 Task: Research Airbnb accommodation in Torez, Ukraine from 1st December, 2023 to 5th December, 2023 for 3 adults, 1 child.2 bedrooms having 3 beds and 2 bathrooms. Booking option can be shelf check-in. Look for 5 properties as per requirement.
Action: Mouse moved to (532, 73)
Screenshot: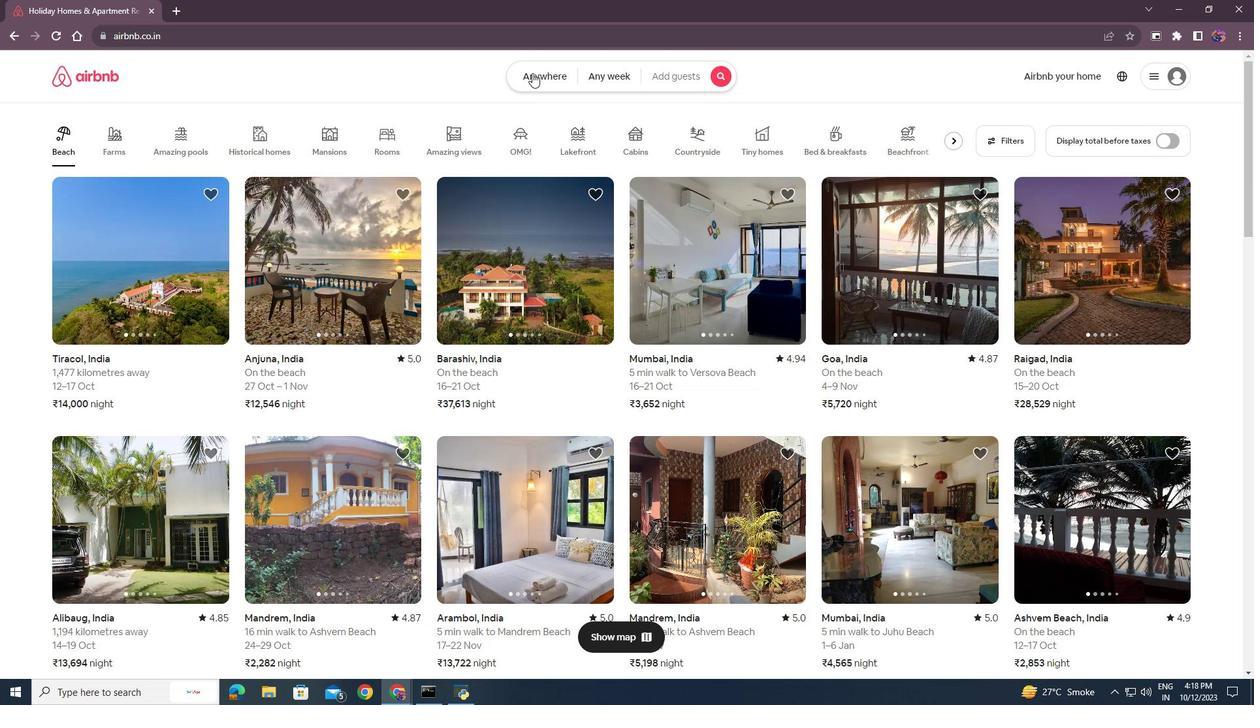 
Action: Mouse pressed left at (532, 73)
Screenshot: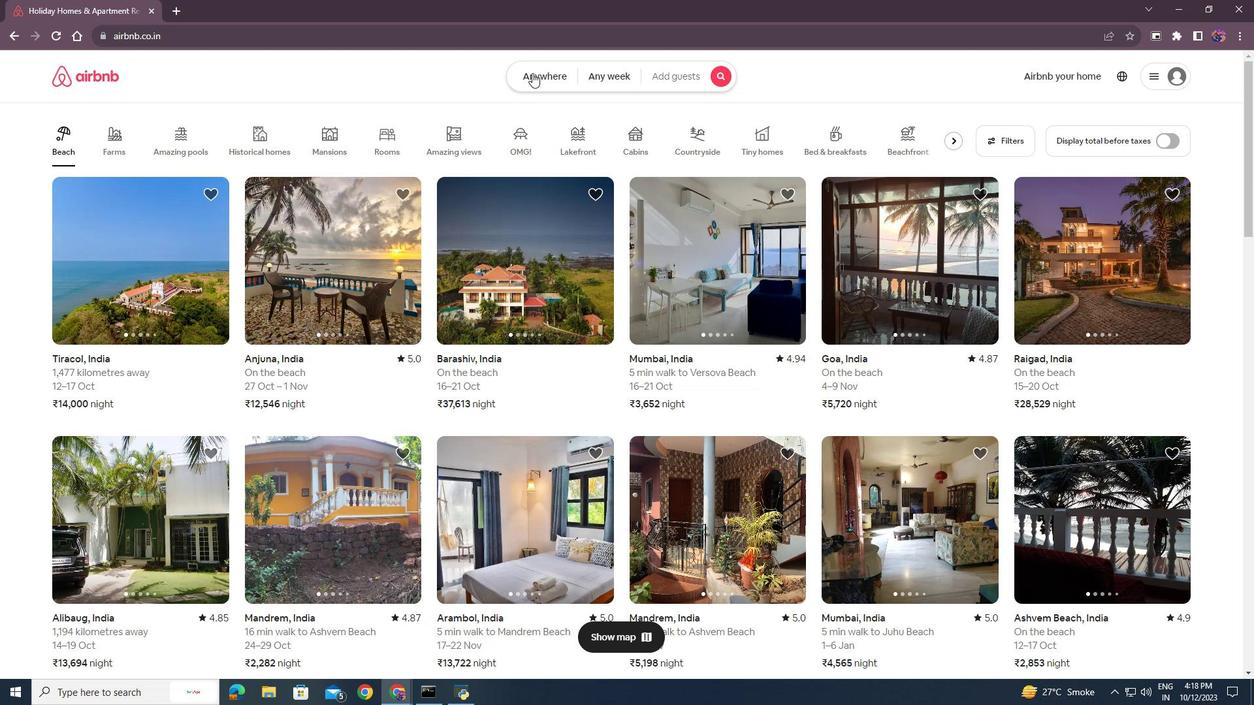 
Action: Mouse moved to (406, 132)
Screenshot: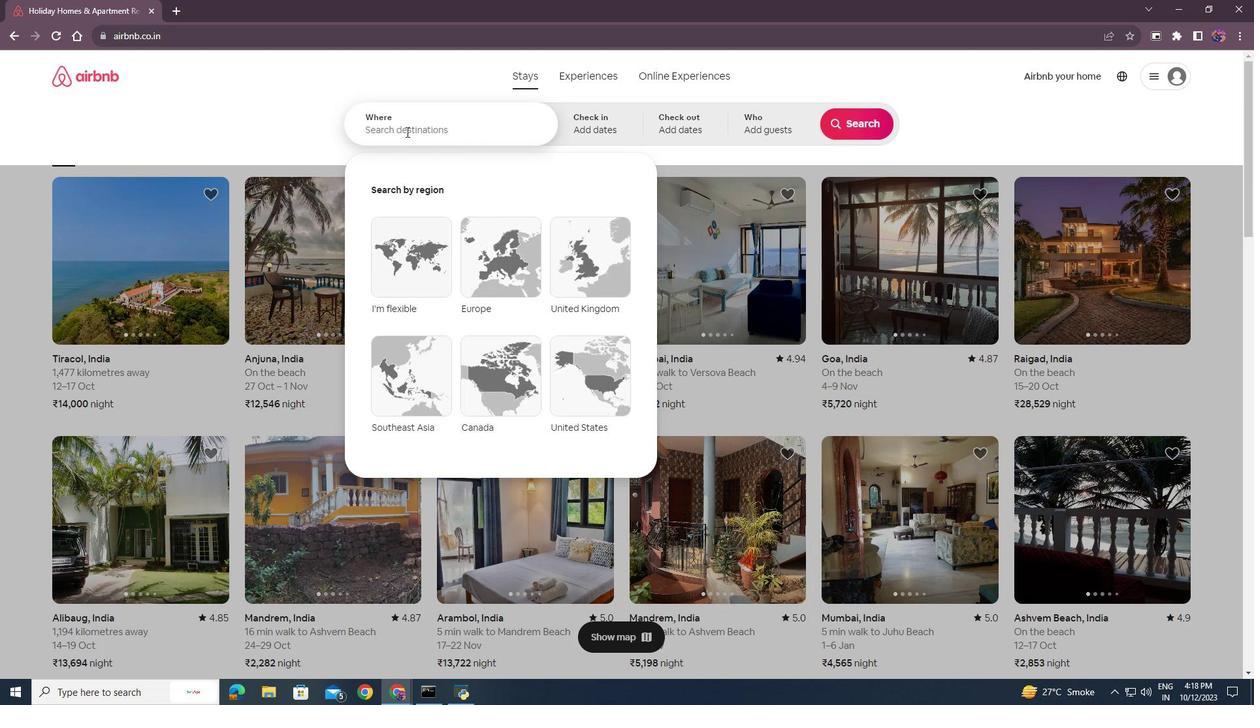 
Action: Mouse pressed left at (406, 132)
Screenshot: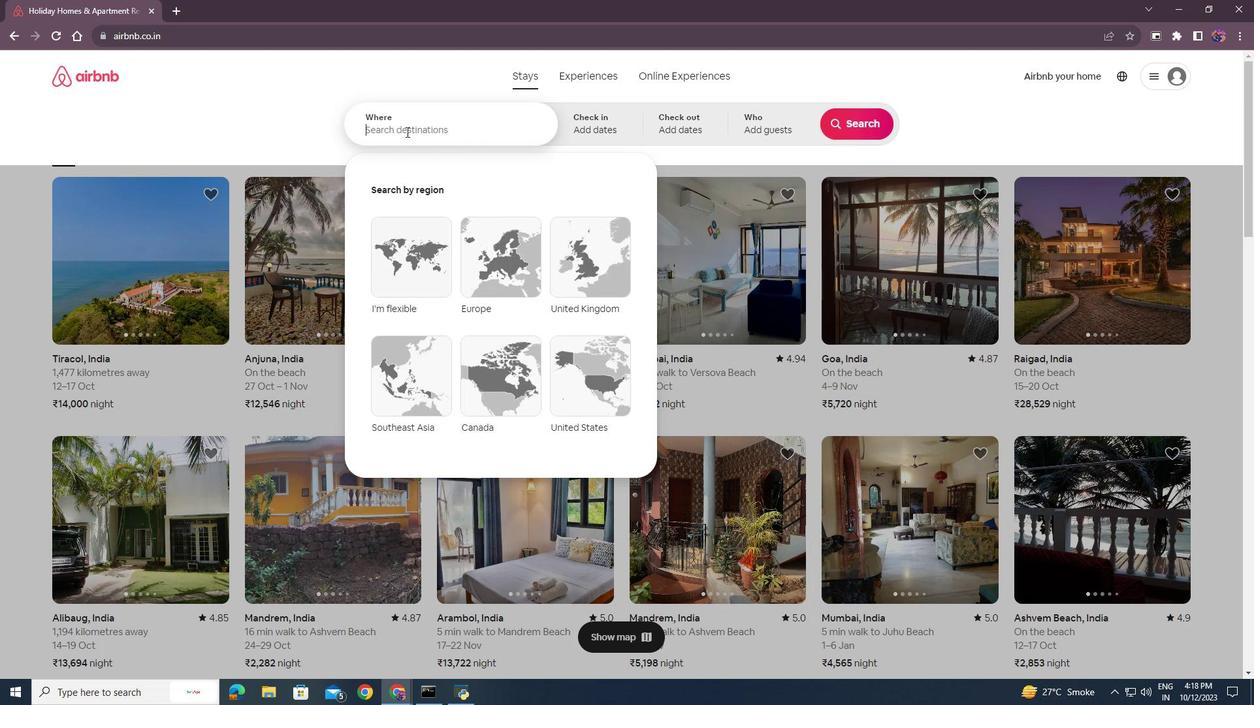 
Action: Key pressed <Key.shift><Key.shift><Key.shift><Key.shift><Key.shift><Key.shift><Key.shift><Key.shift>Torez,<Key.shift>Ukri<Key.backspace>
Screenshot: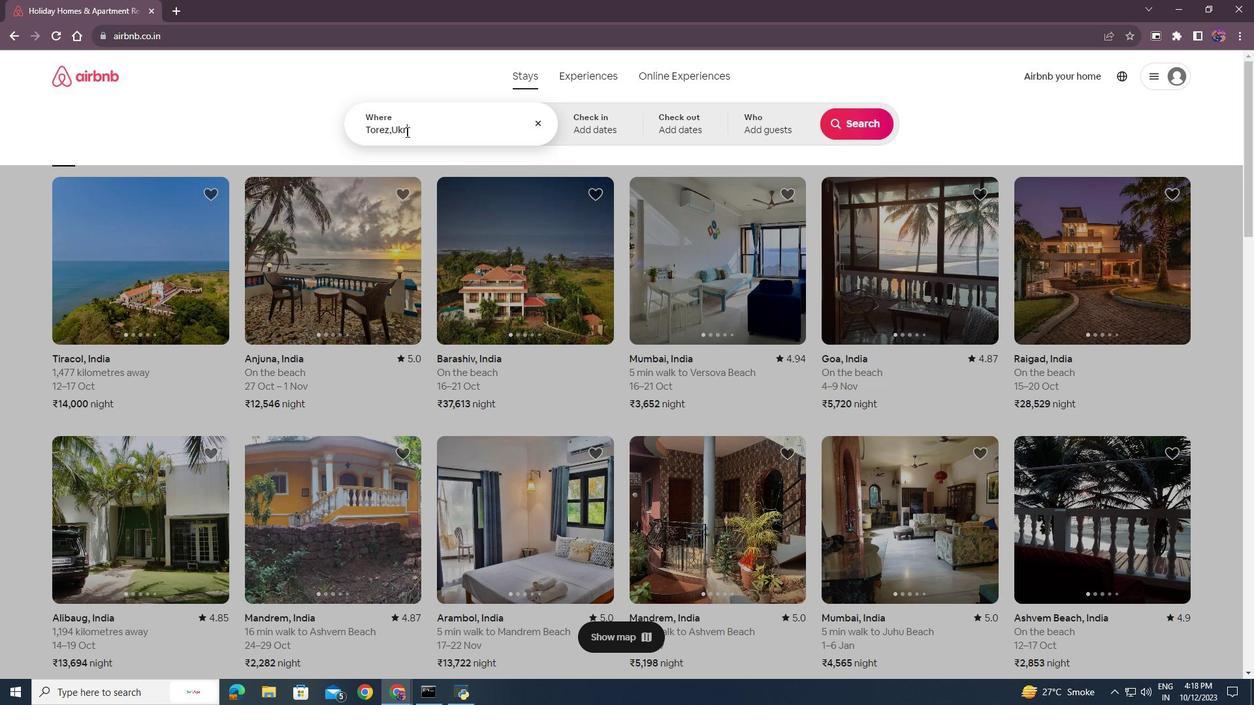 
Action: Mouse moved to (641, 138)
Screenshot: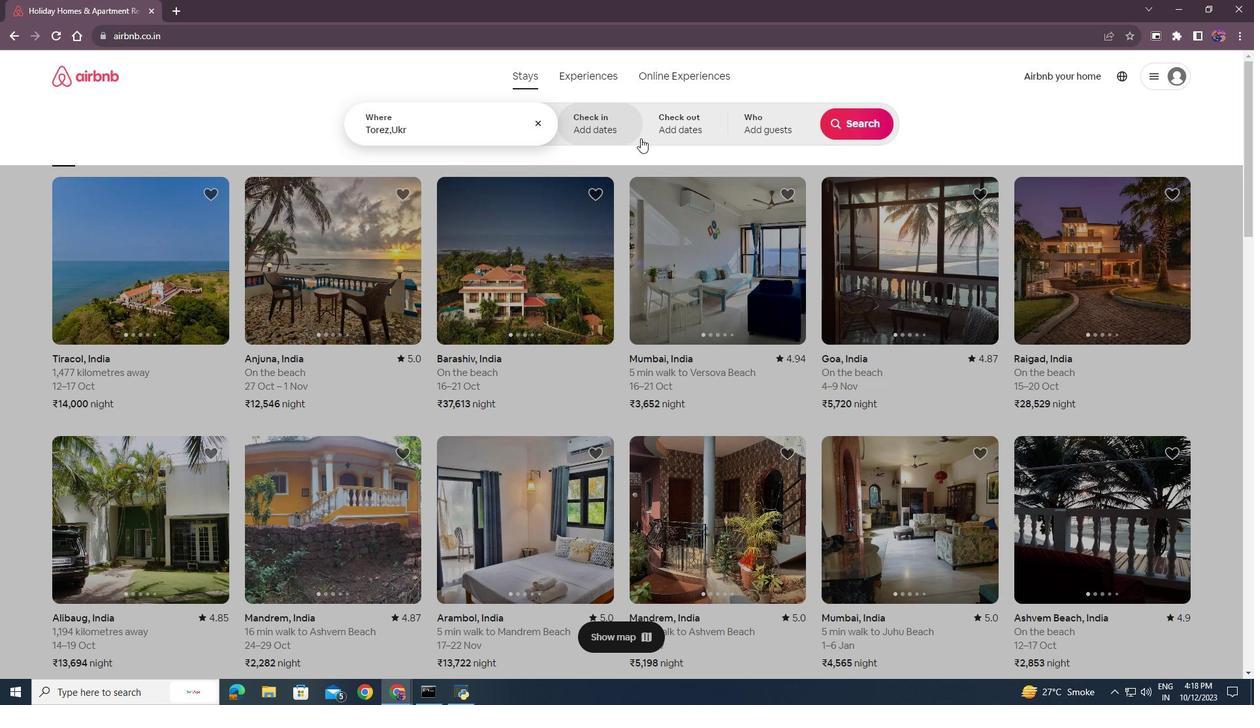 
Action: Key pressed aine<Key.space><Key.backspace><Key.enter>
Screenshot: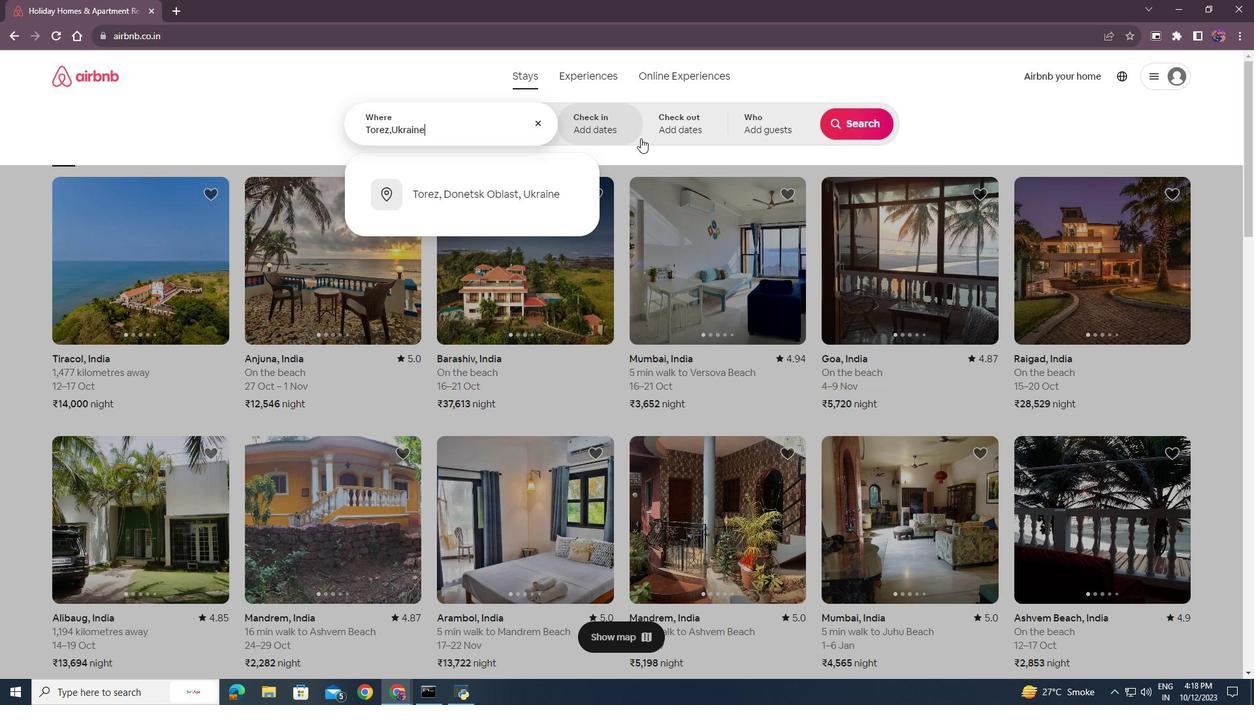 
Action: Mouse moved to (852, 227)
Screenshot: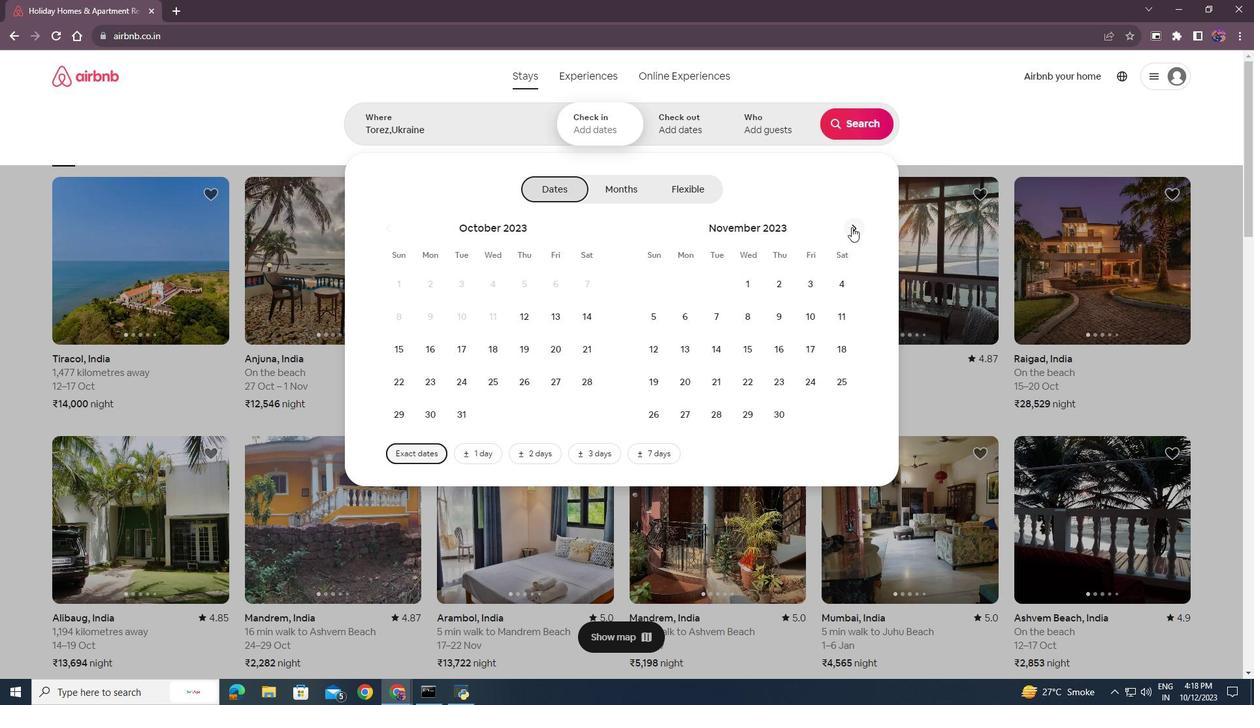
Action: Mouse pressed left at (852, 227)
Screenshot: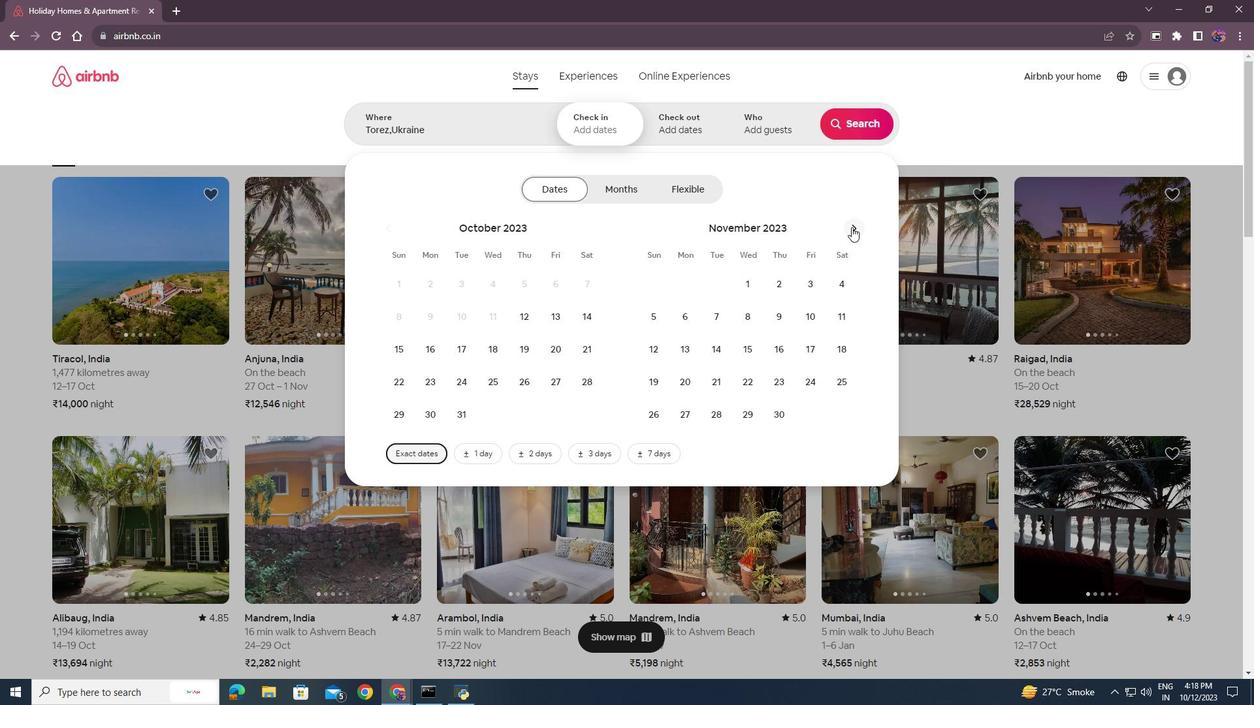 
Action: Mouse moved to (811, 281)
Screenshot: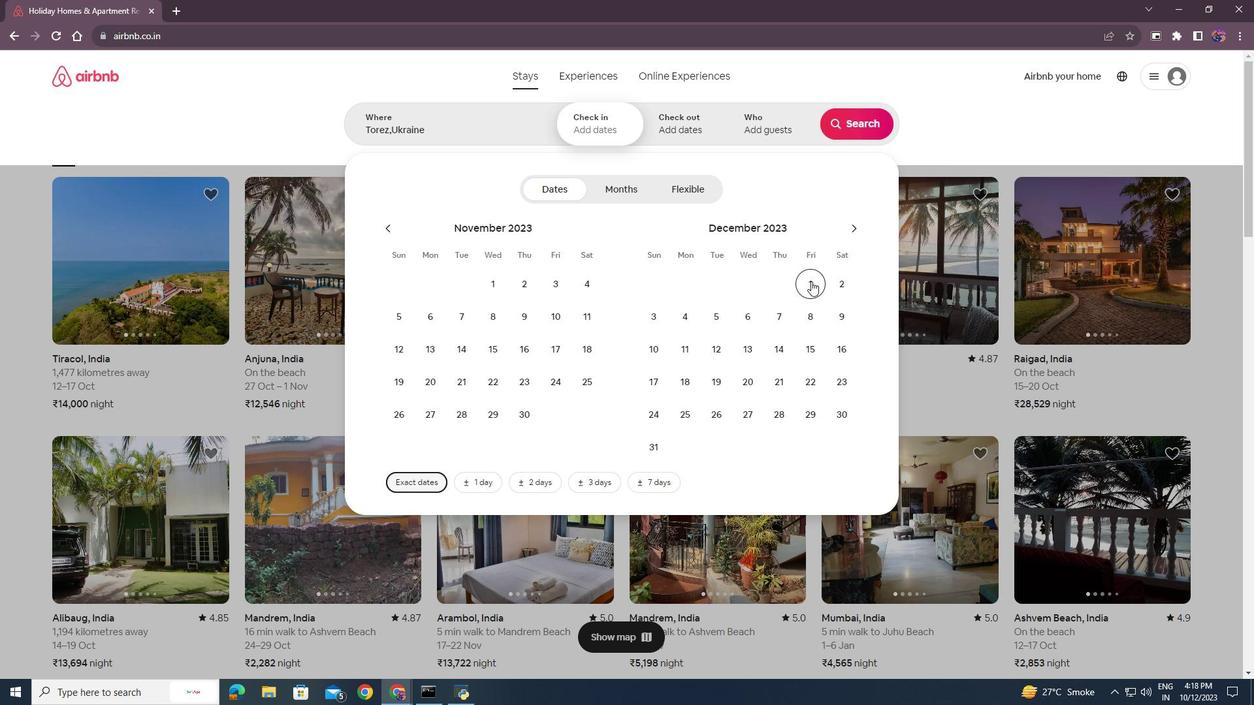 
Action: Mouse pressed left at (811, 281)
Screenshot: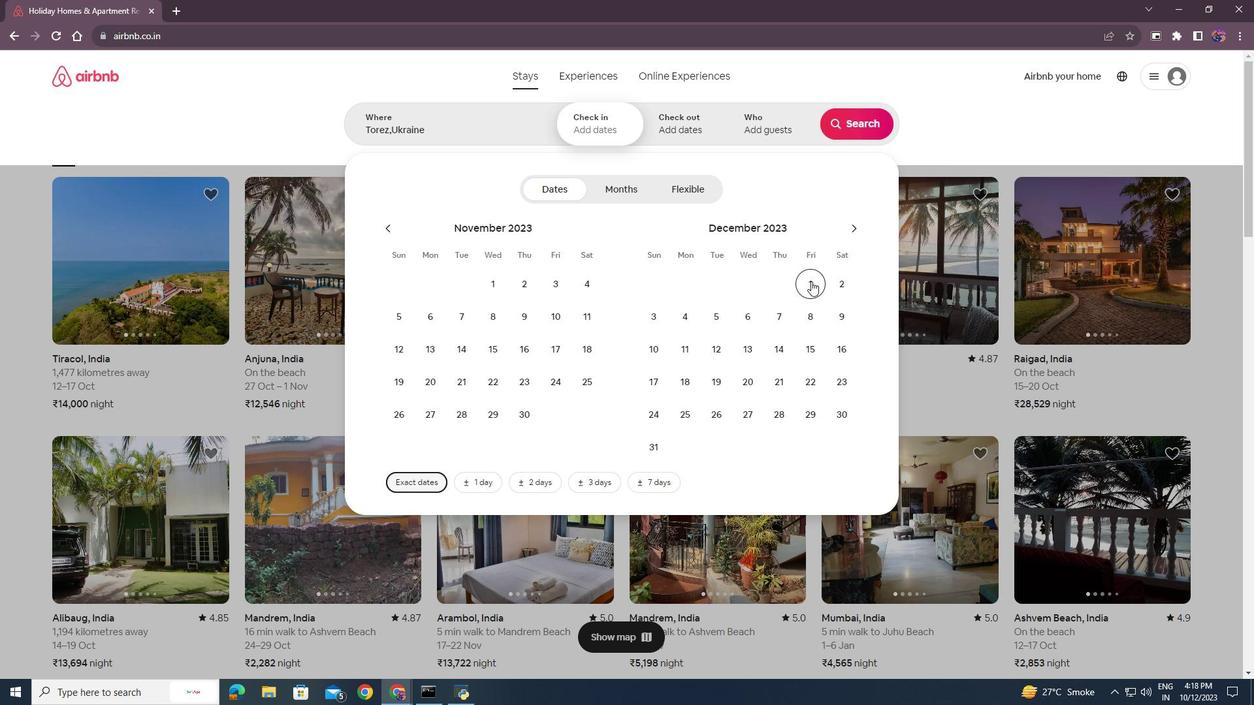 
Action: Mouse moved to (709, 321)
Screenshot: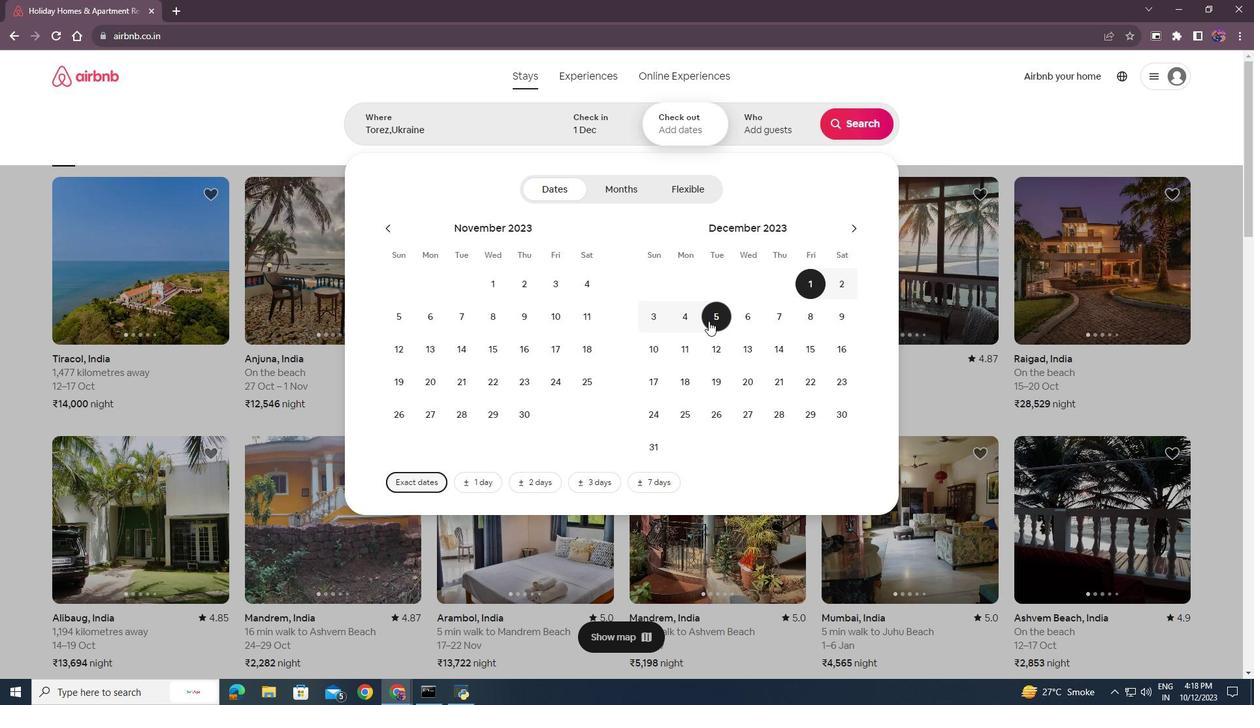 
Action: Mouse pressed left at (709, 321)
Screenshot: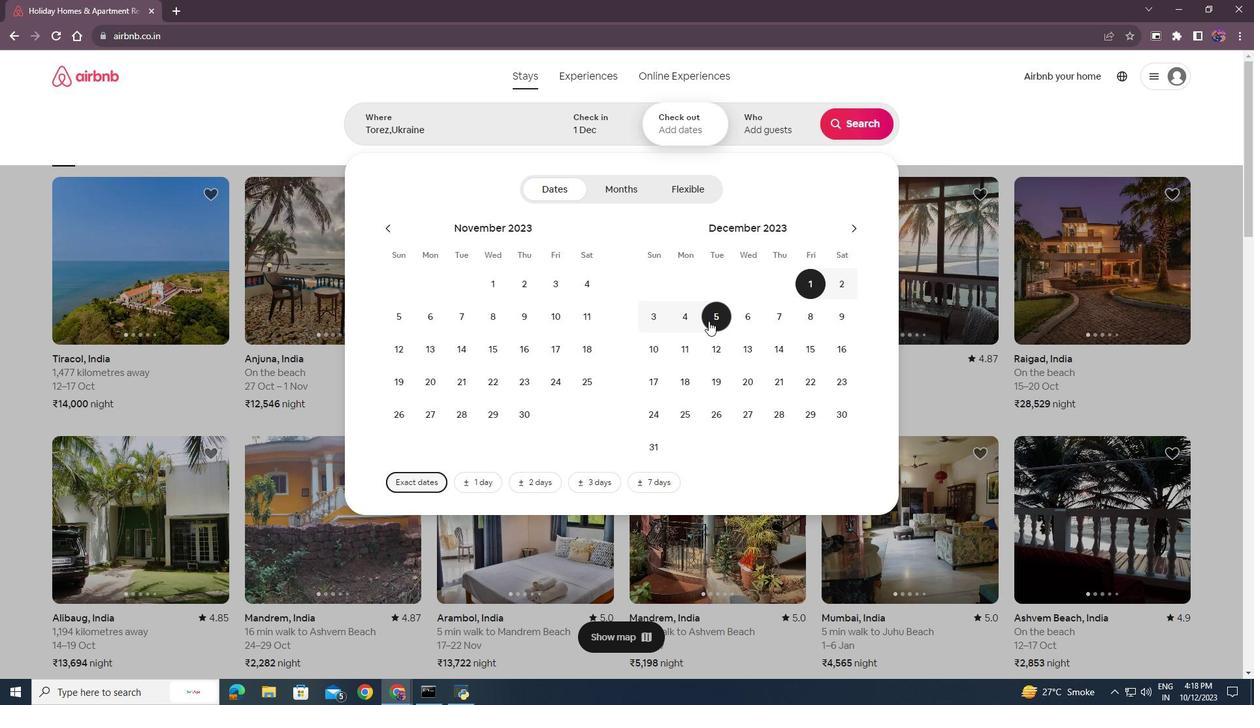 
Action: Mouse moved to (767, 118)
Screenshot: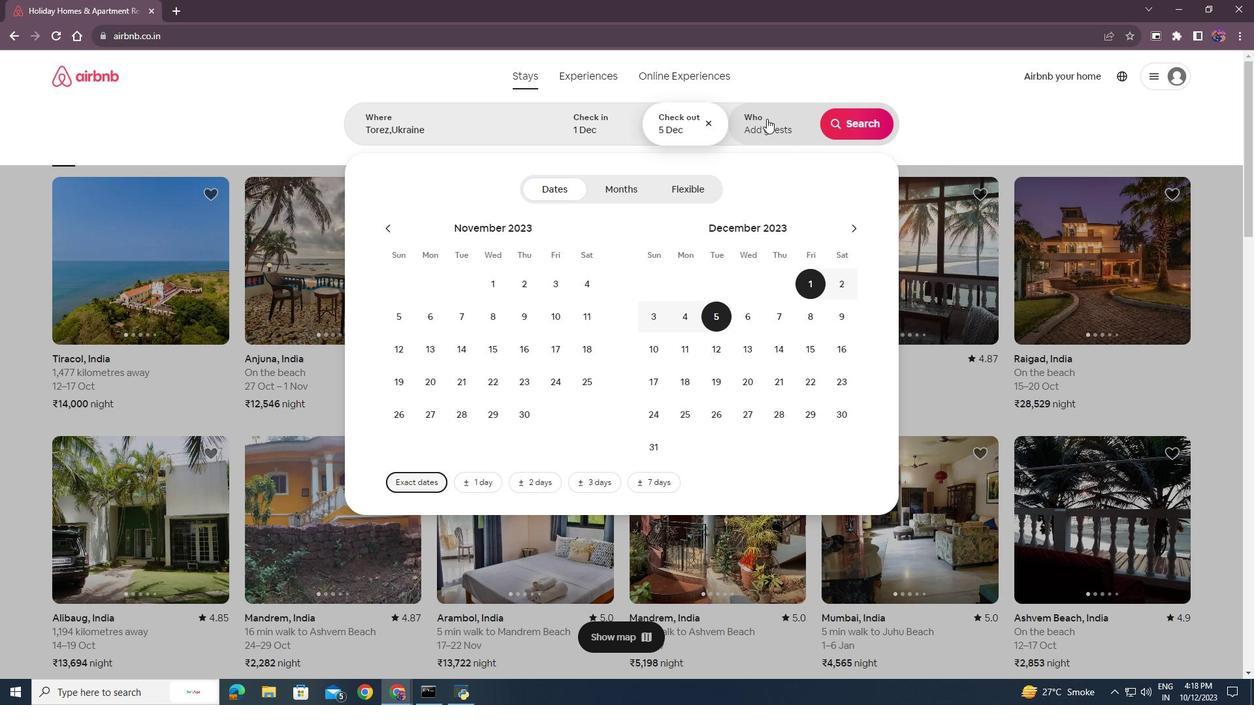 
Action: Mouse pressed left at (767, 118)
Screenshot: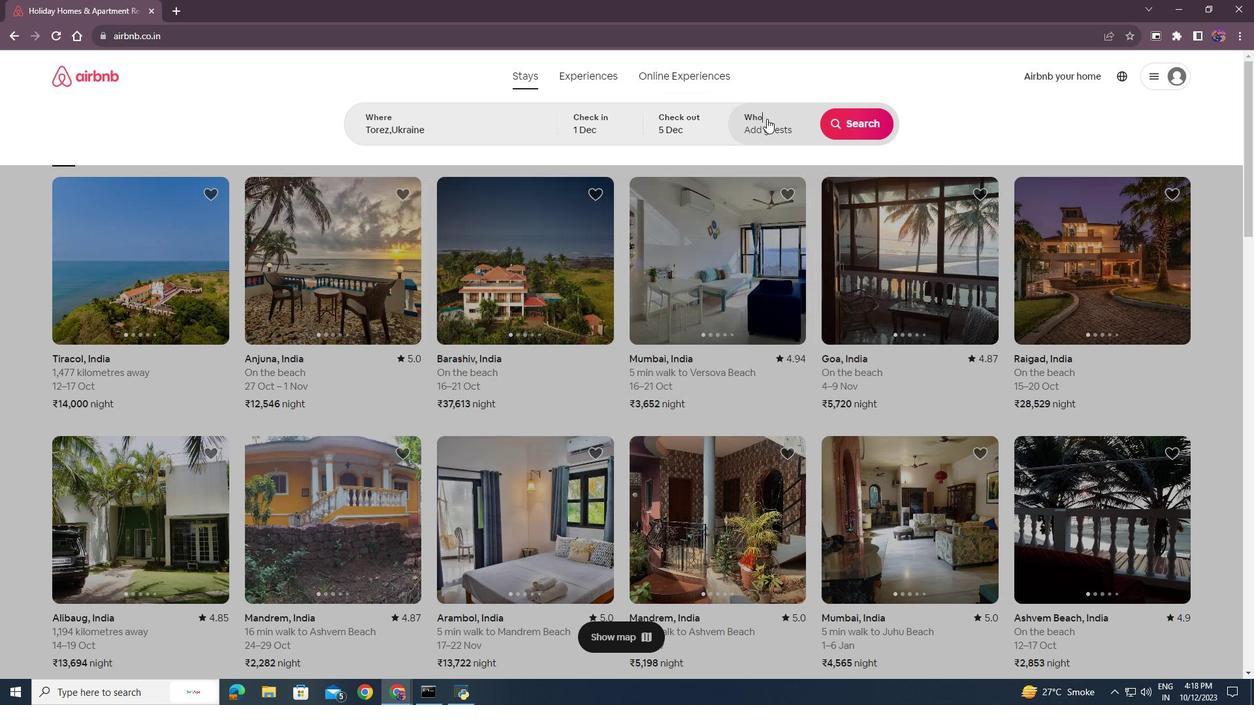 
Action: Mouse moved to (858, 196)
Screenshot: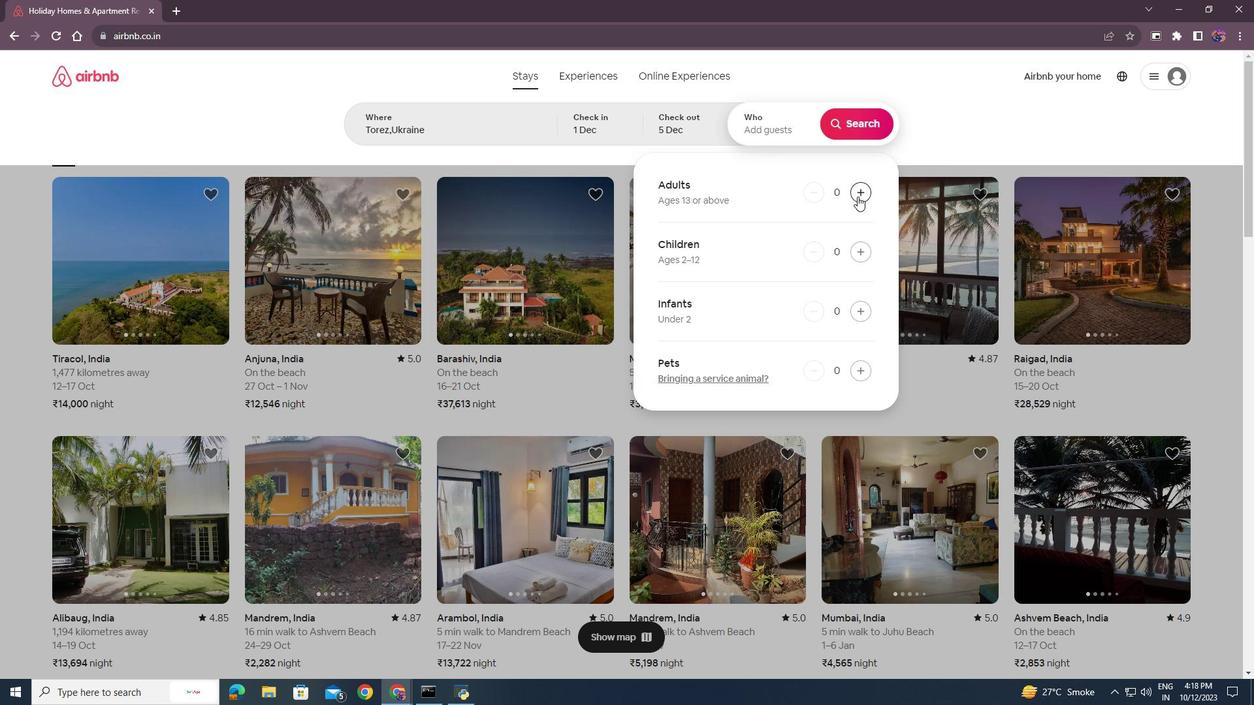 
Action: Mouse pressed left at (858, 196)
Screenshot: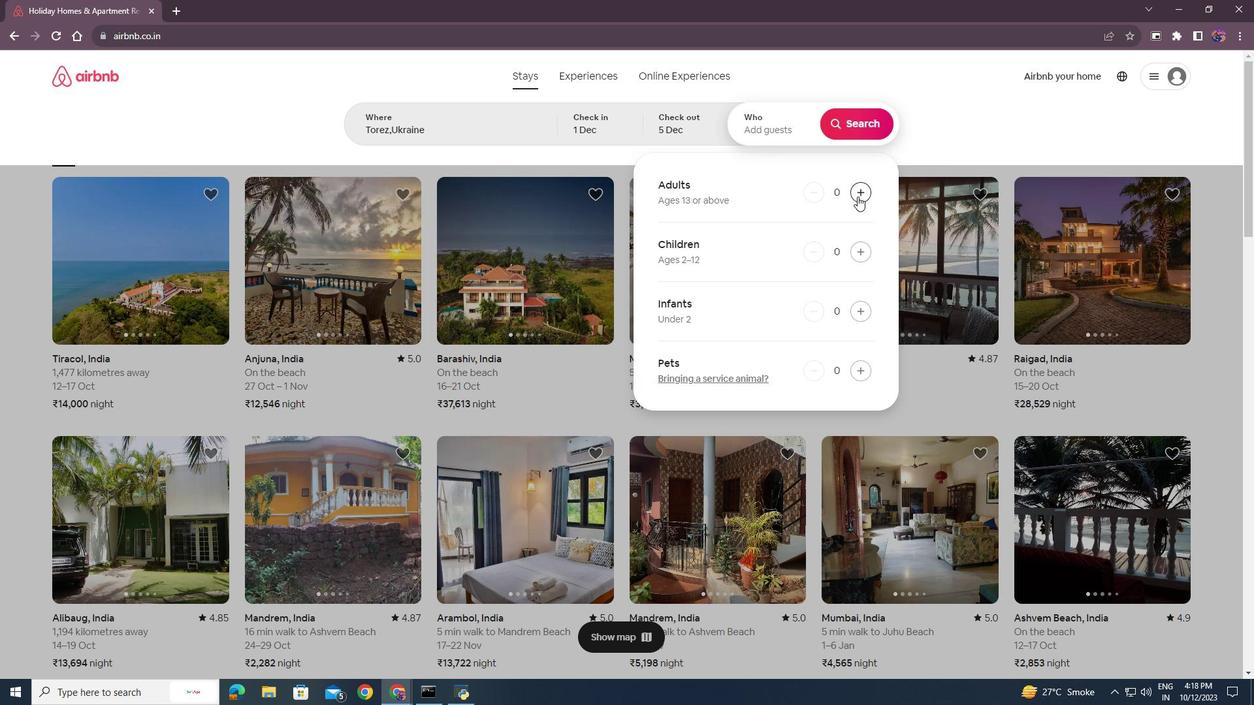 
Action: Mouse pressed left at (858, 196)
Screenshot: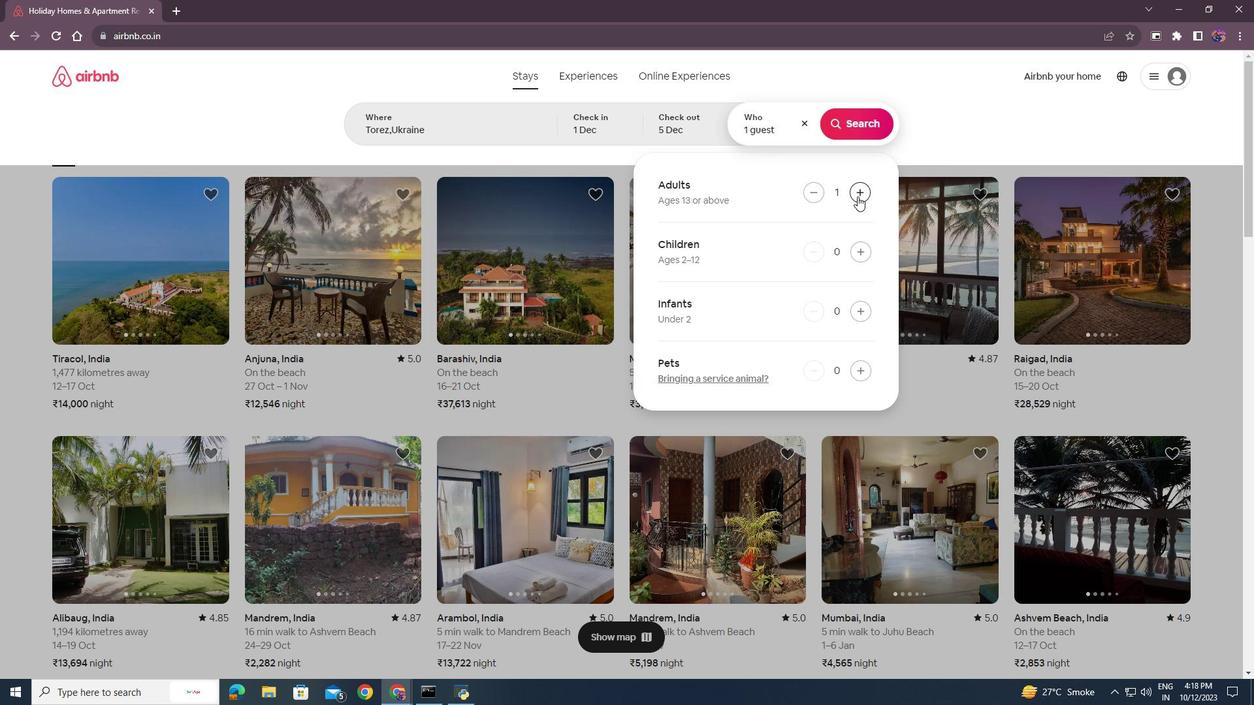 
Action: Mouse pressed left at (858, 196)
Screenshot: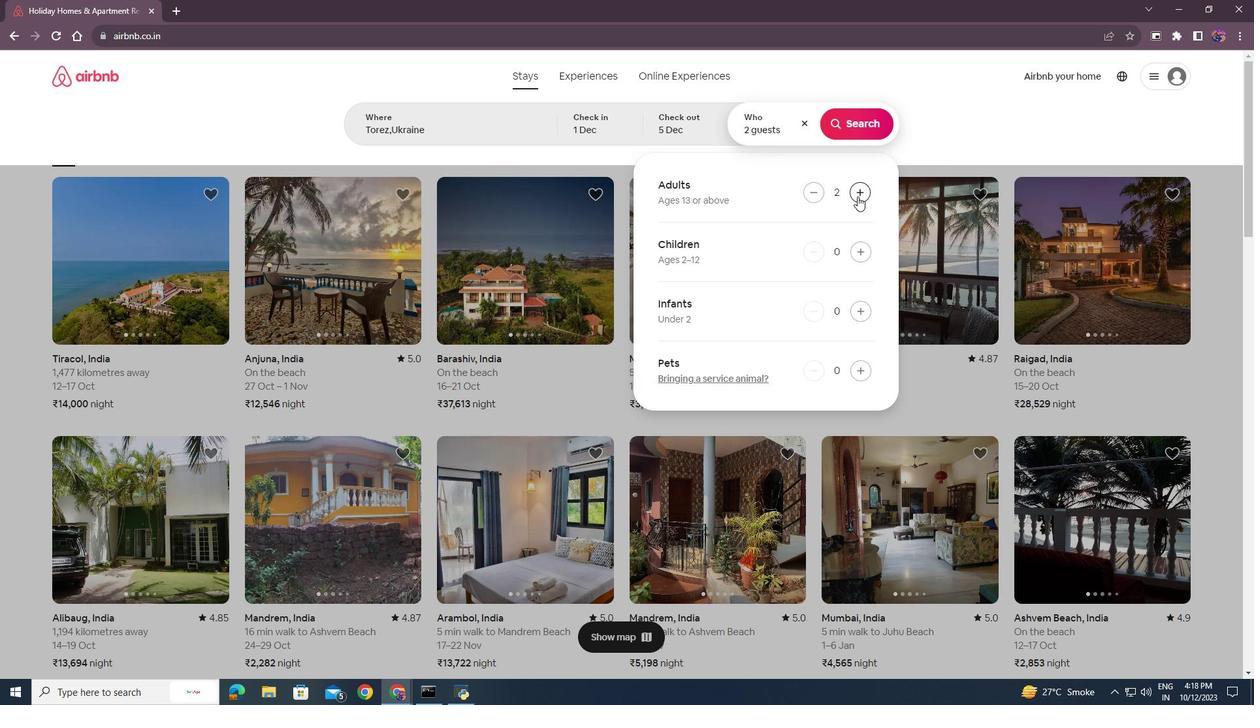 
Action: Mouse moved to (858, 255)
Screenshot: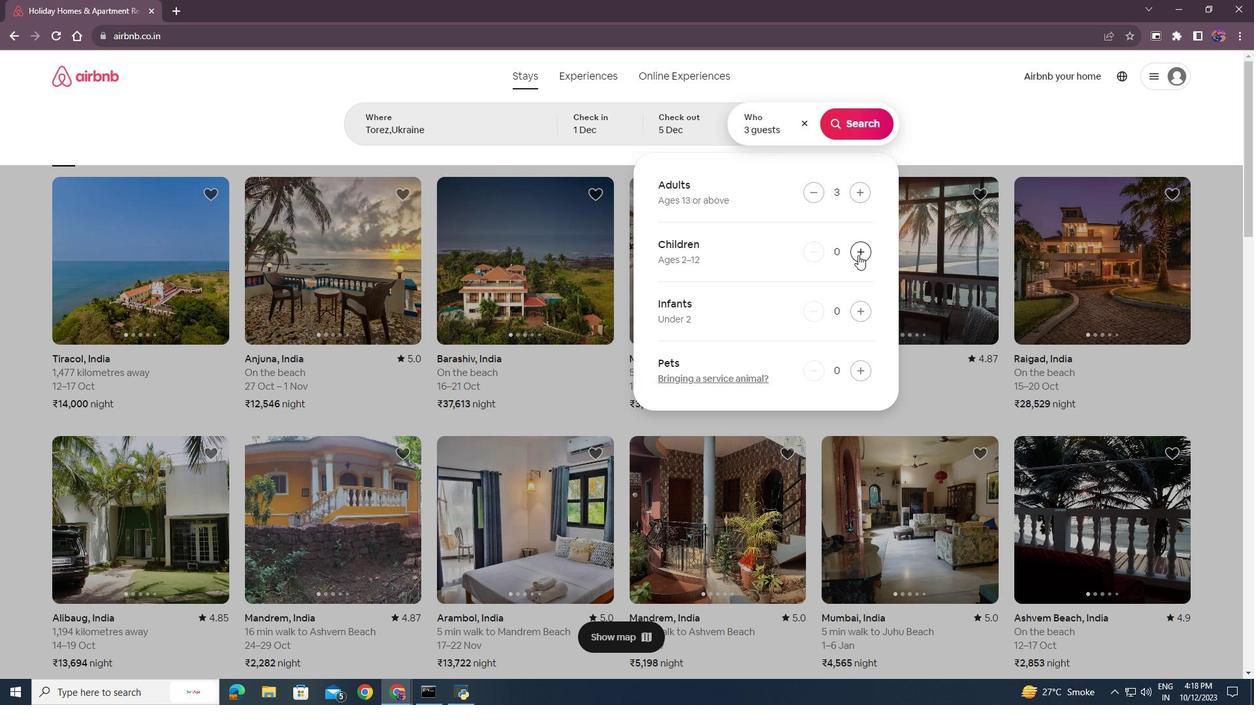 
Action: Mouse pressed left at (858, 255)
Screenshot: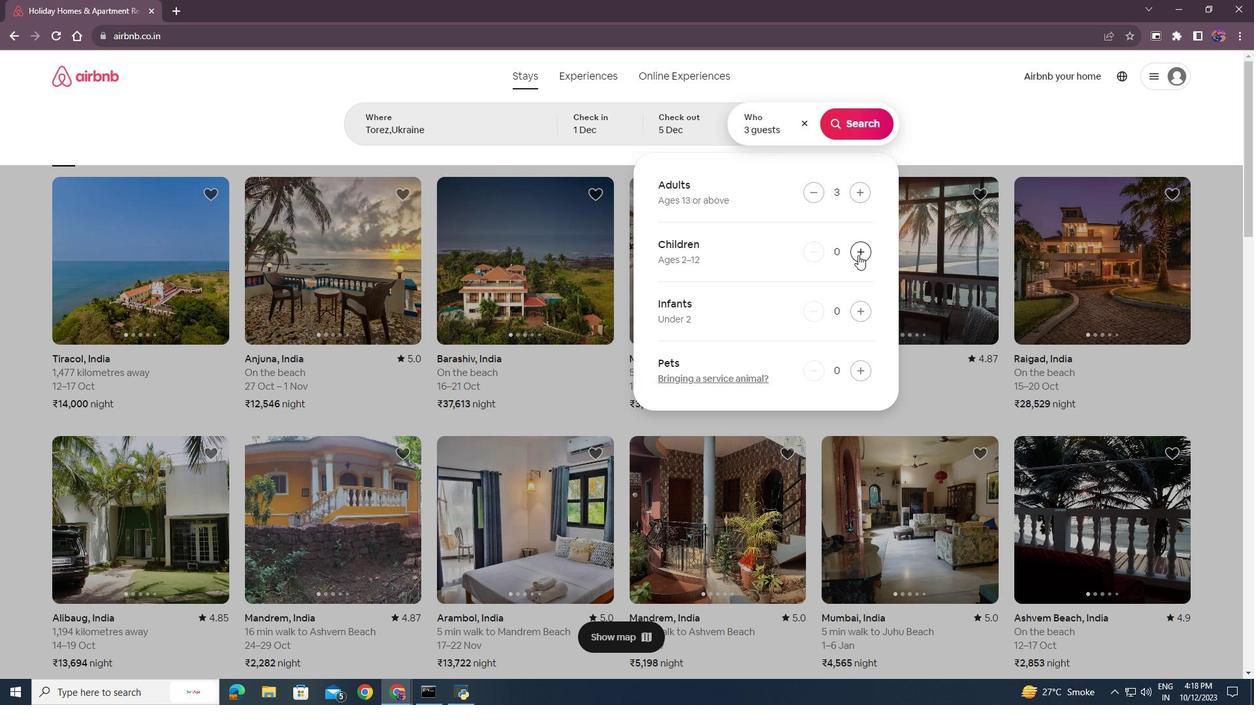 
Action: Mouse moved to (857, 123)
Screenshot: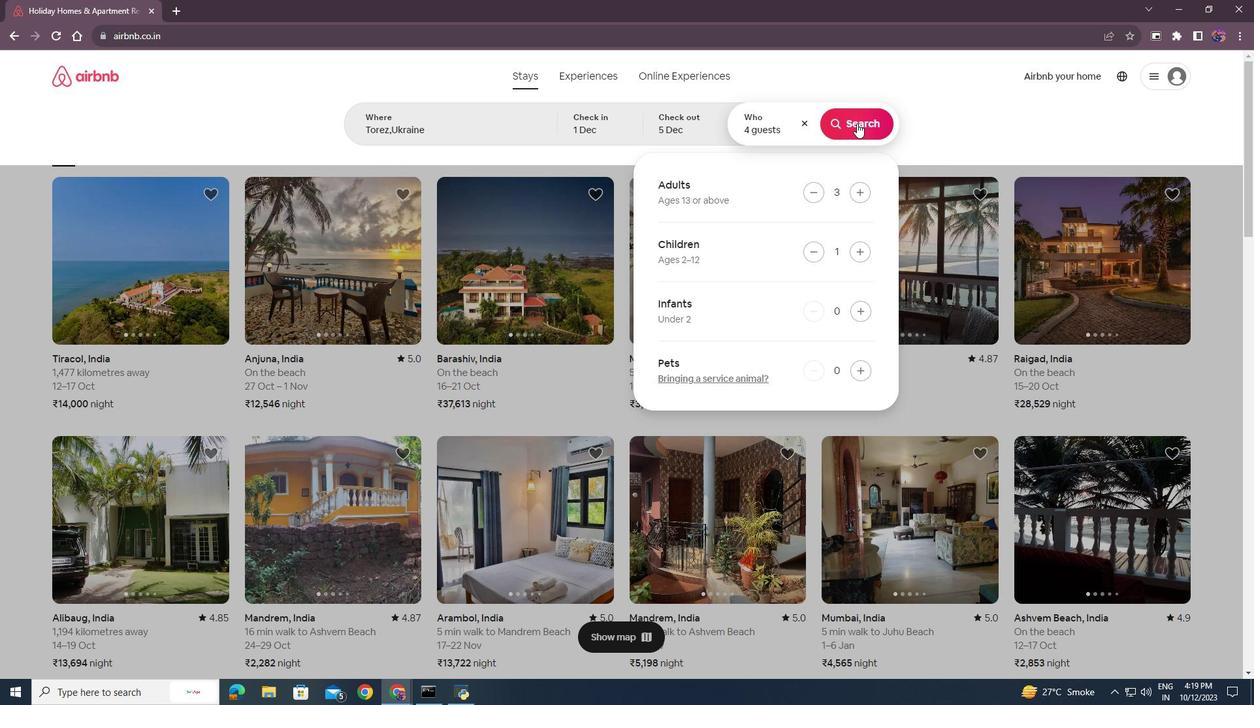 
Action: Mouse pressed left at (857, 123)
Screenshot: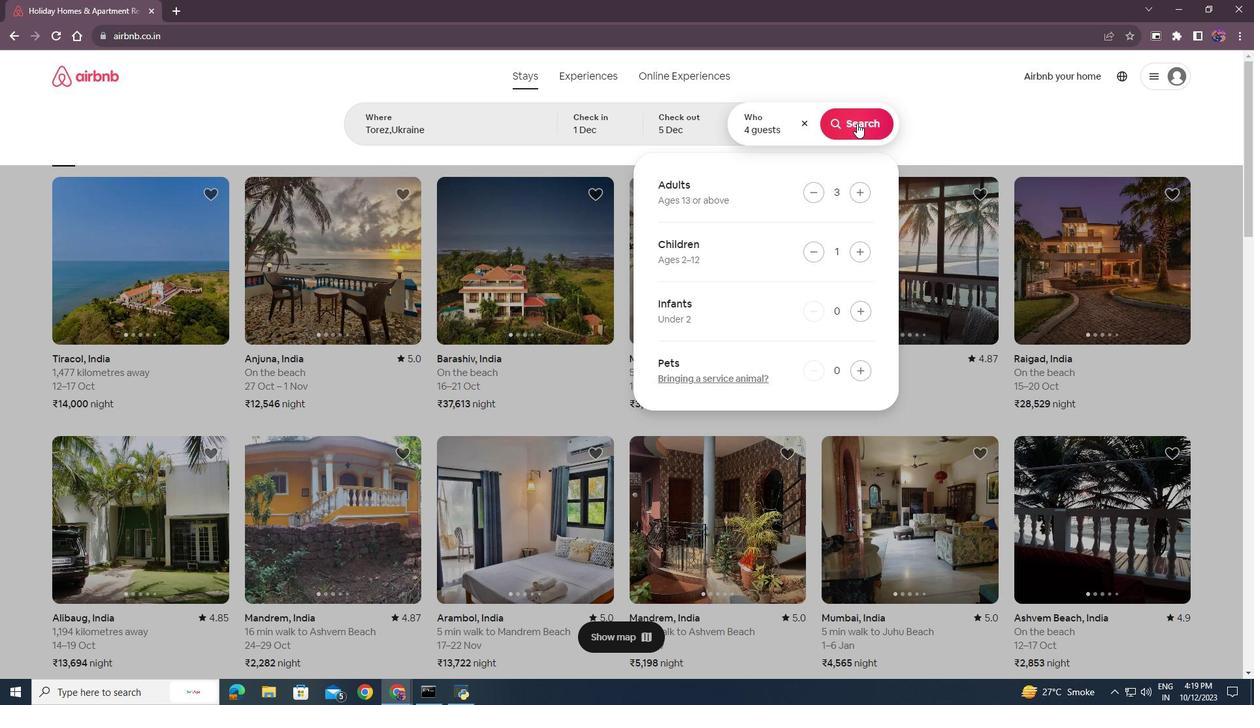 
Action: Mouse moved to (1039, 125)
Screenshot: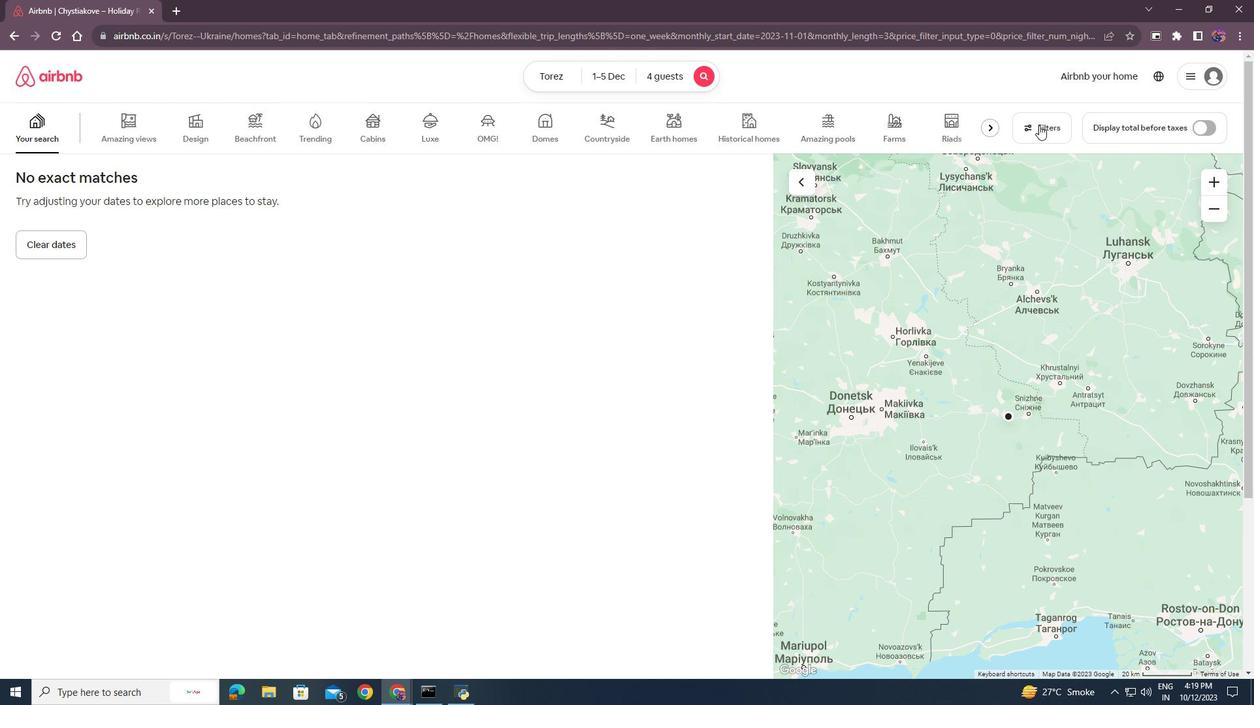 
Action: Mouse pressed left at (1039, 125)
Screenshot: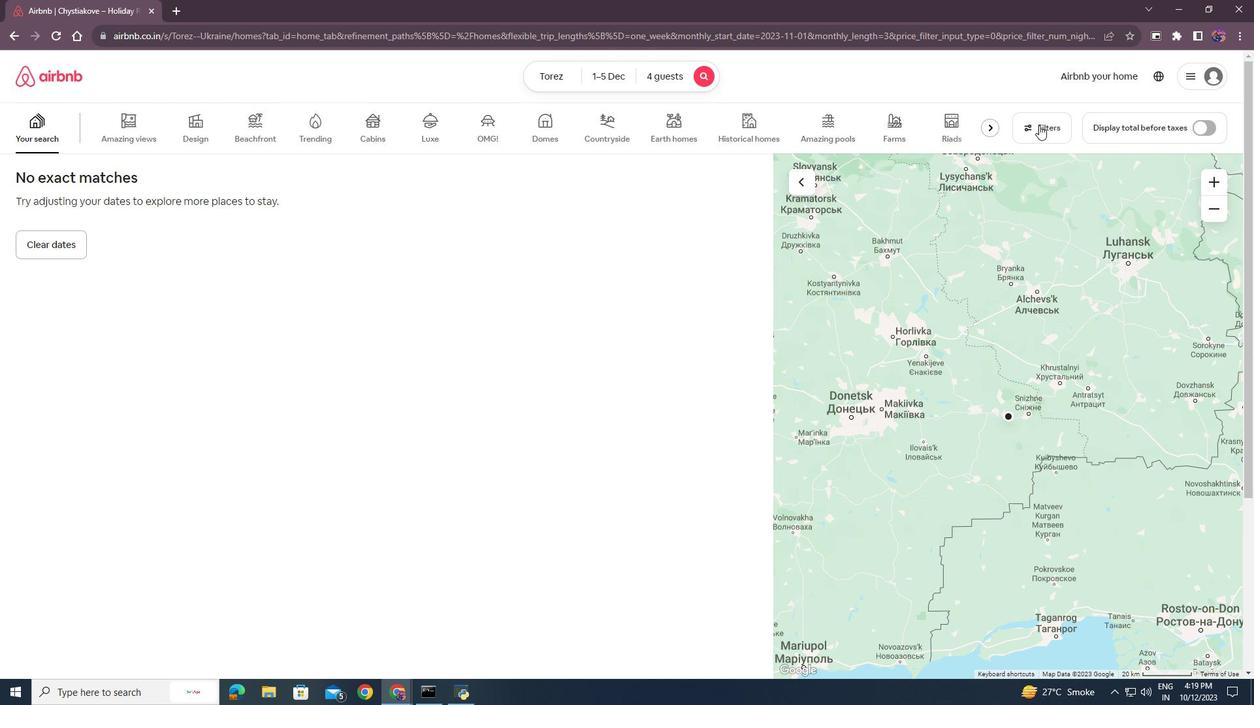 
Action: Mouse moved to (576, 372)
Screenshot: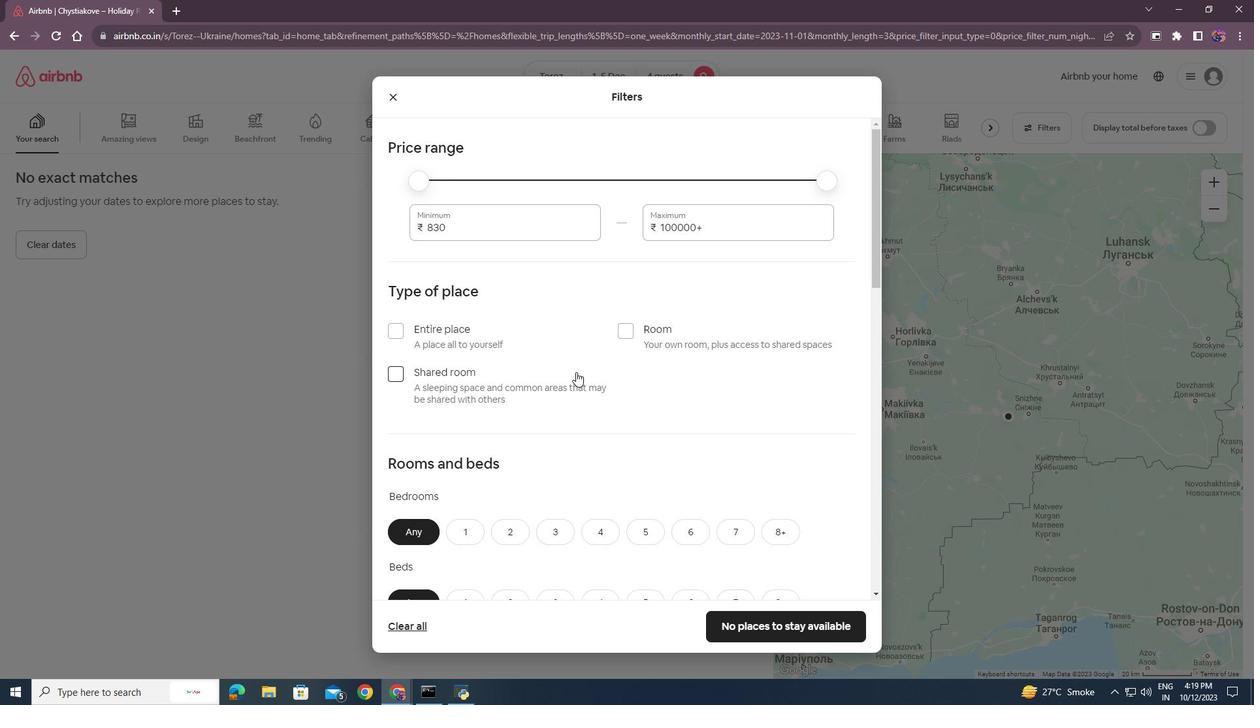 
Action: Mouse scrolled (576, 371) with delta (0, 0)
Screenshot: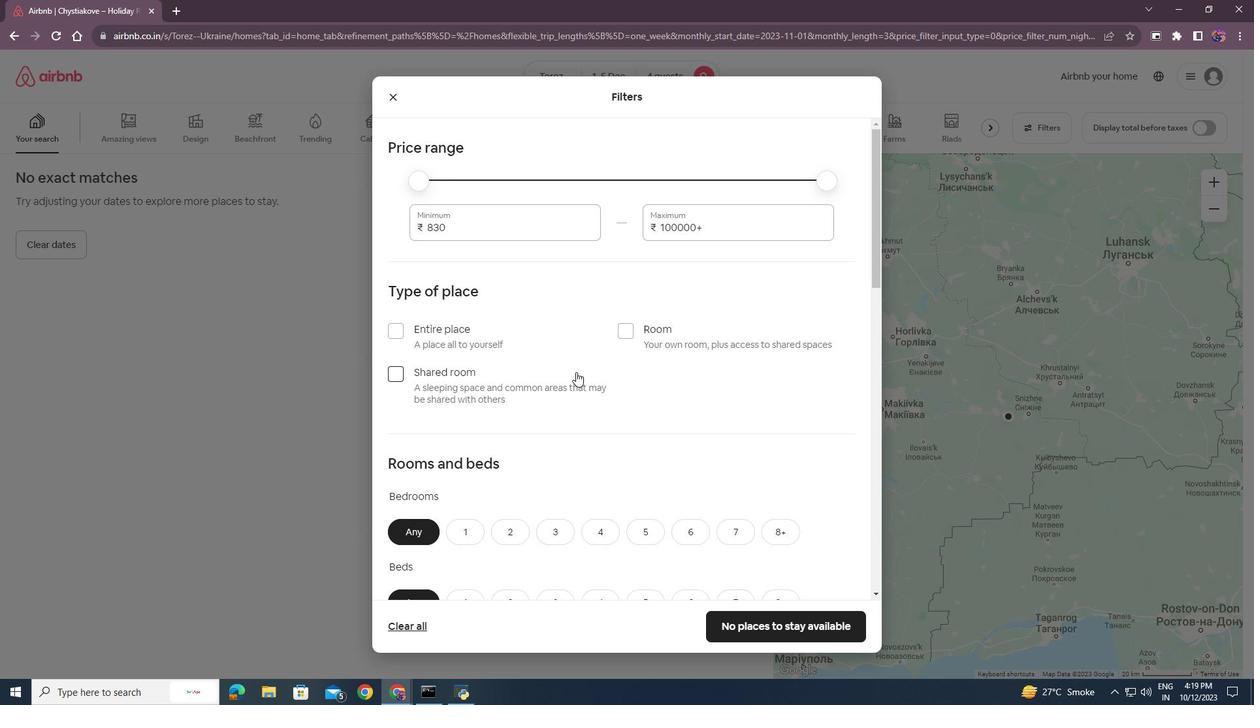 
Action: Mouse scrolled (576, 371) with delta (0, 0)
Screenshot: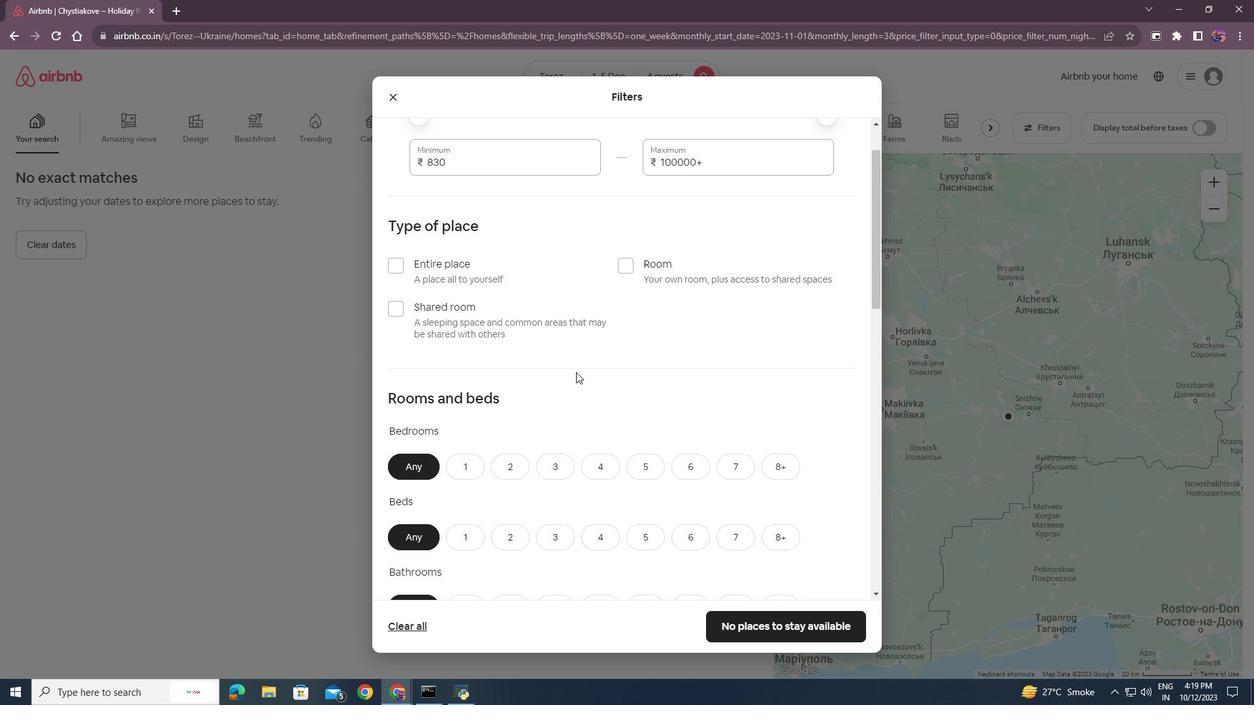 
Action: Mouse scrolled (576, 371) with delta (0, 0)
Screenshot: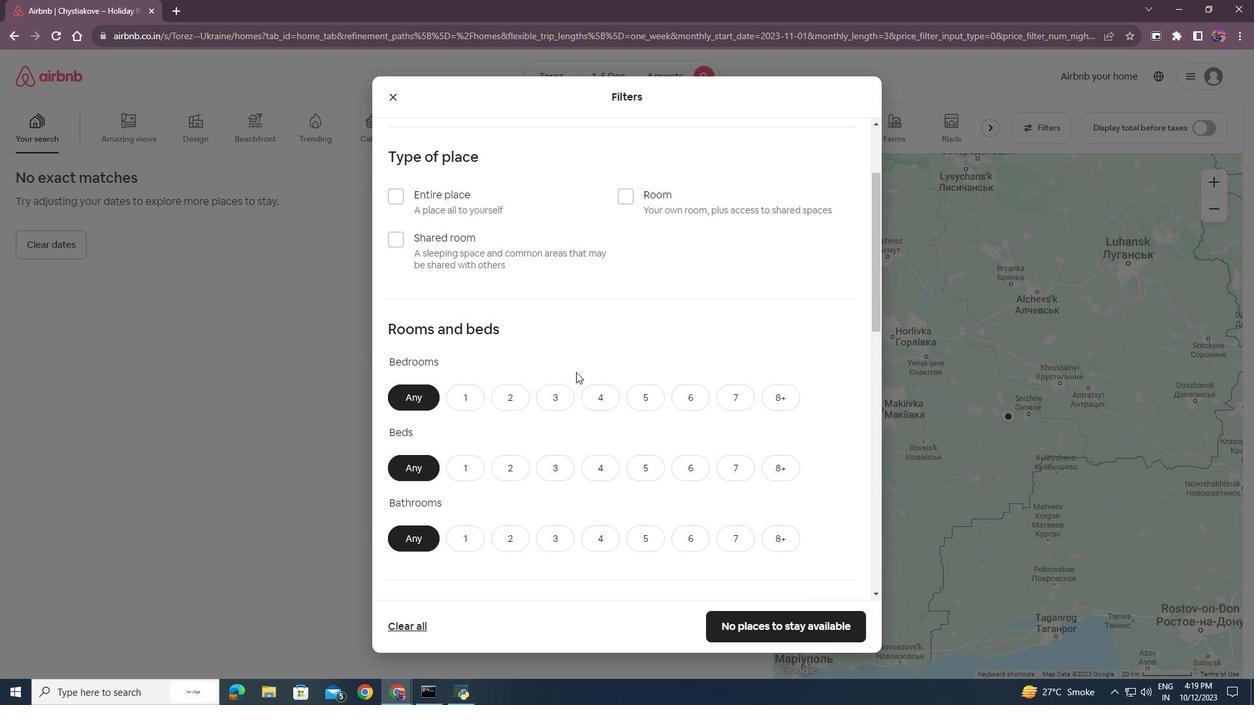
Action: Mouse scrolled (576, 371) with delta (0, 0)
Screenshot: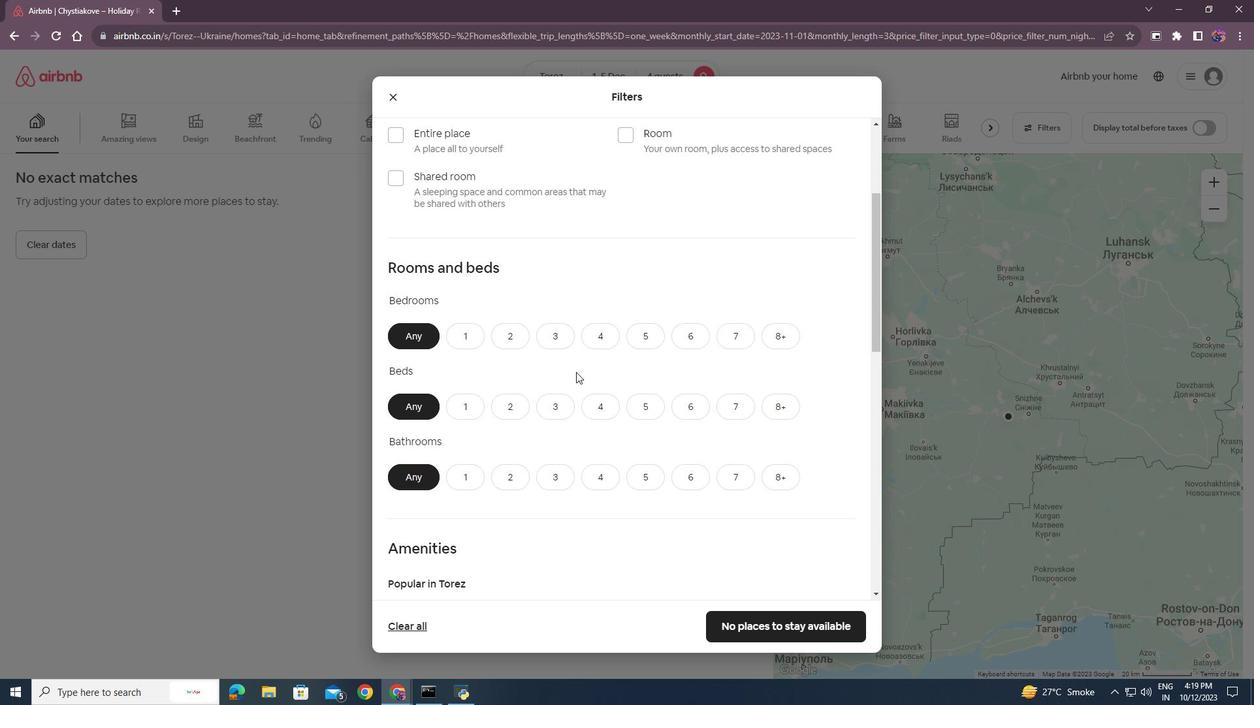 
Action: Mouse moved to (513, 267)
Screenshot: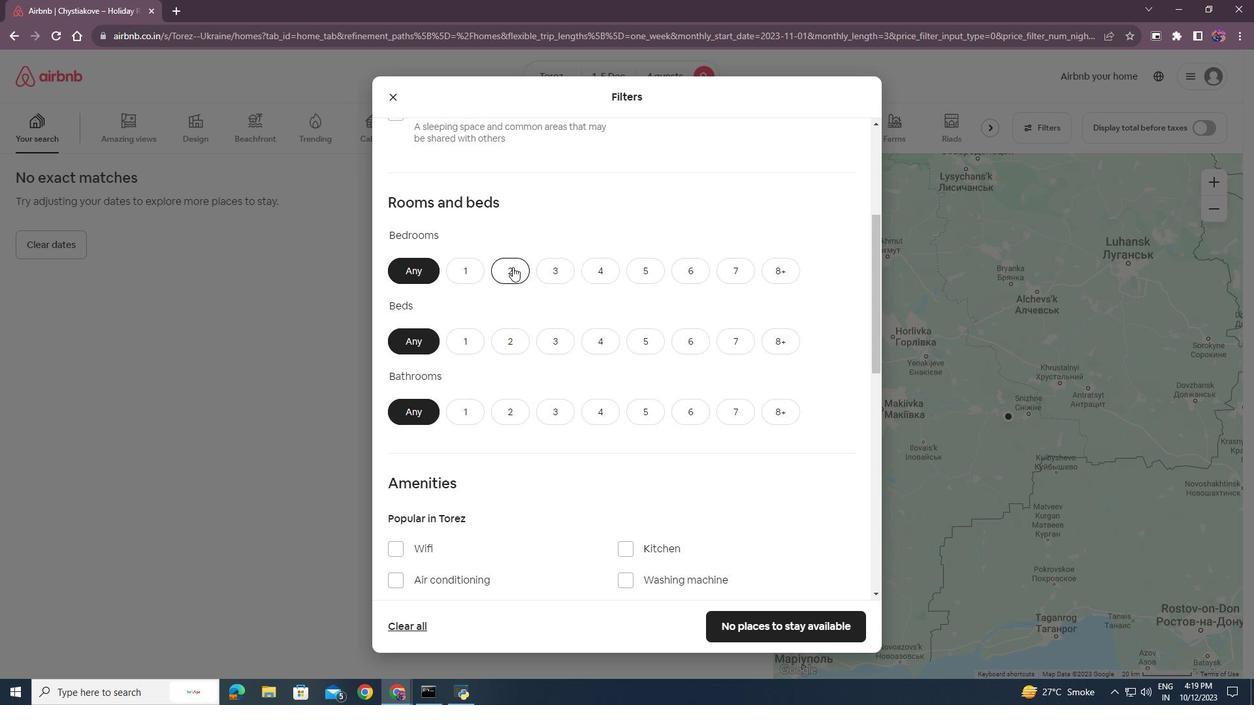 
Action: Mouse pressed left at (513, 267)
Screenshot: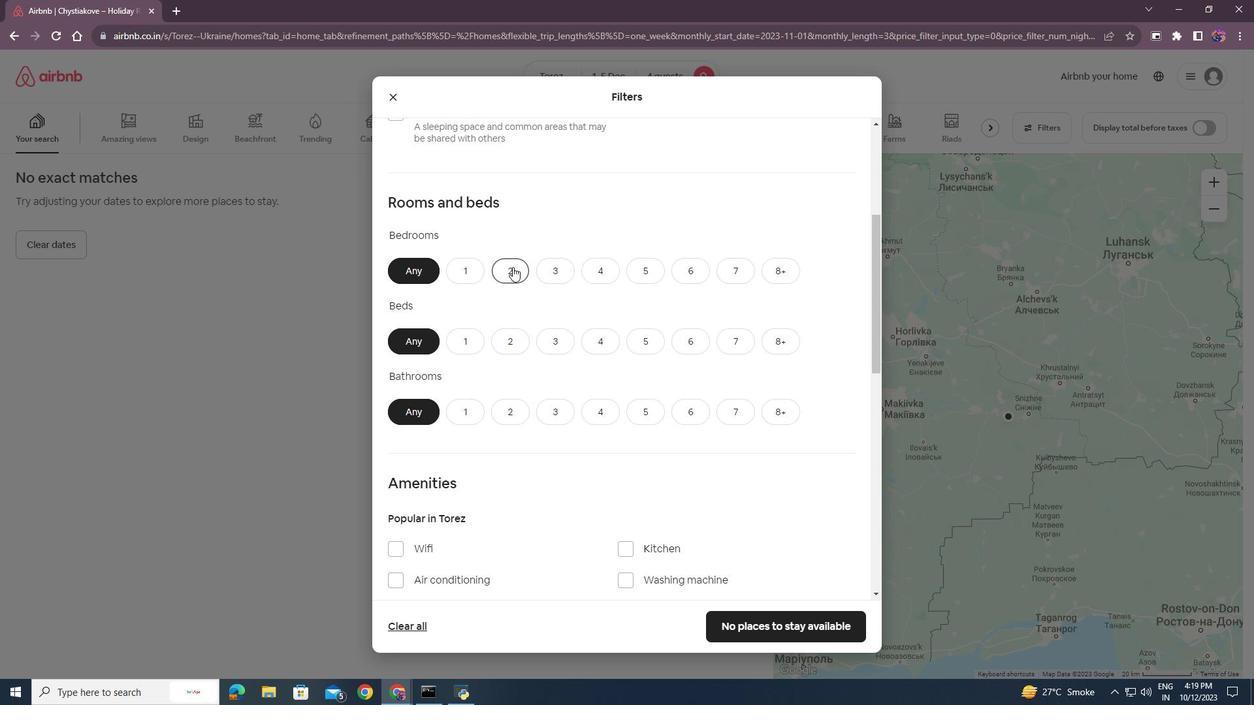 
Action: Mouse moved to (558, 337)
Screenshot: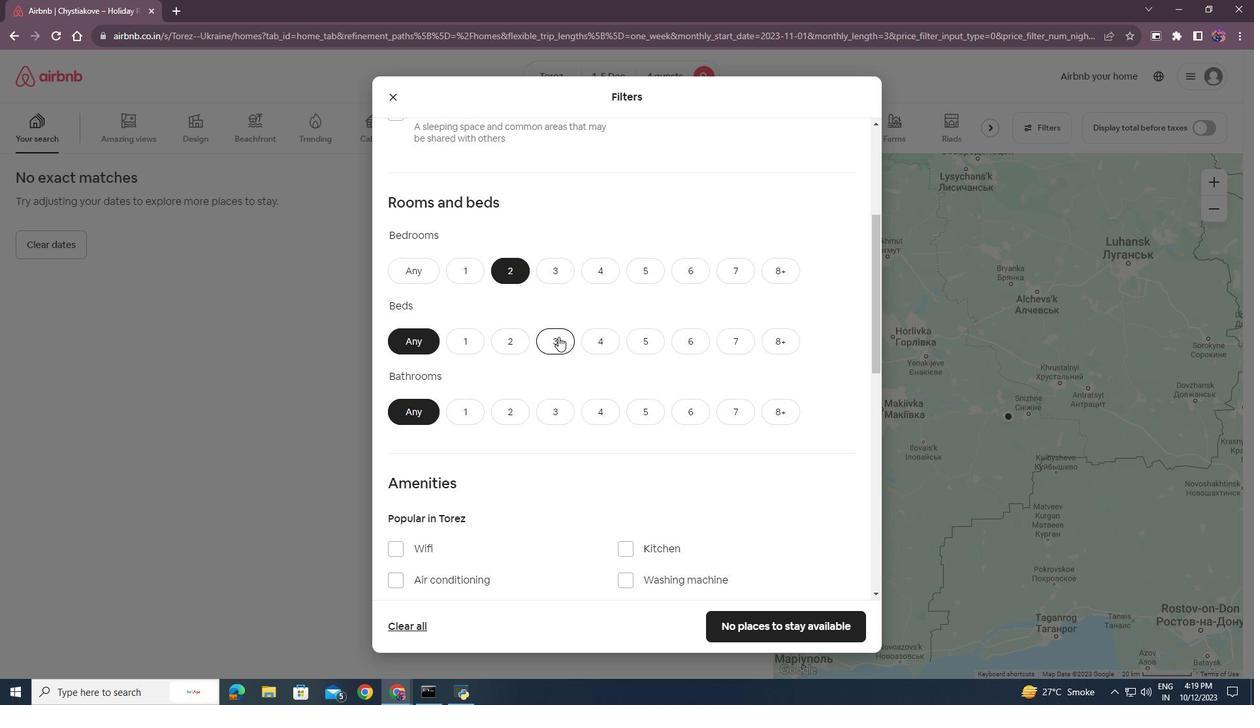 
Action: Mouse pressed left at (558, 337)
Screenshot: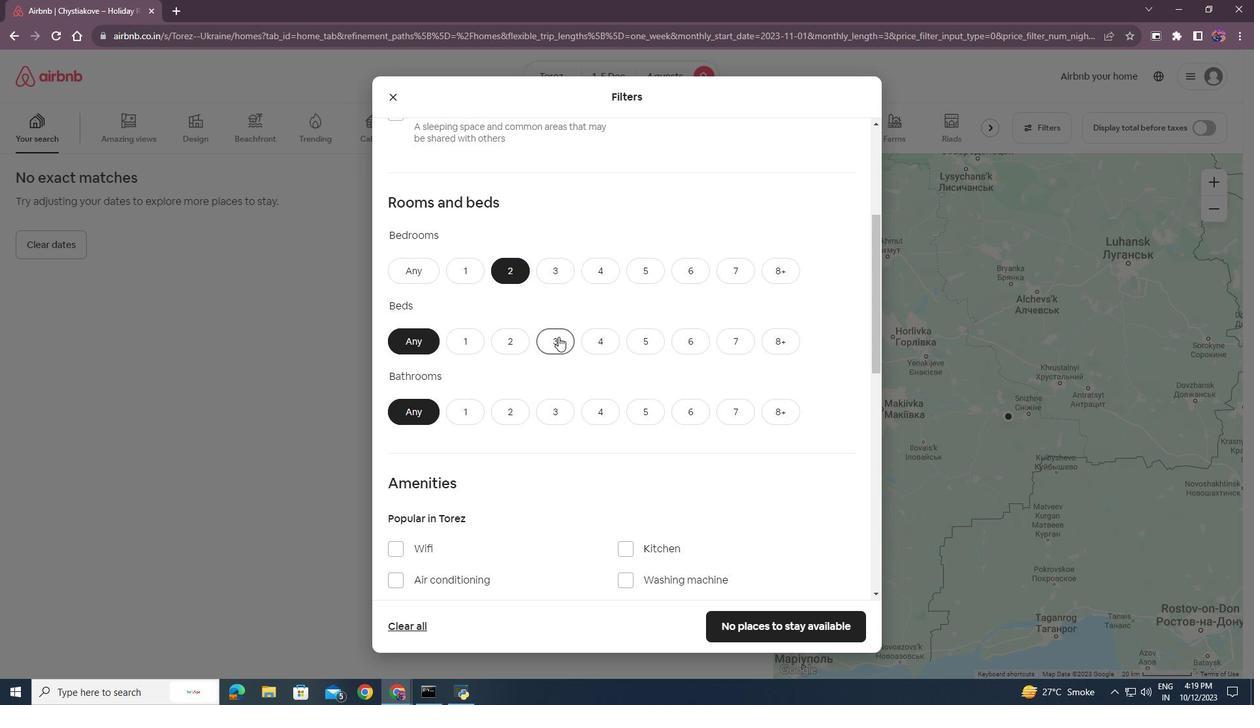 
Action: Mouse moved to (505, 407)
Screenshot: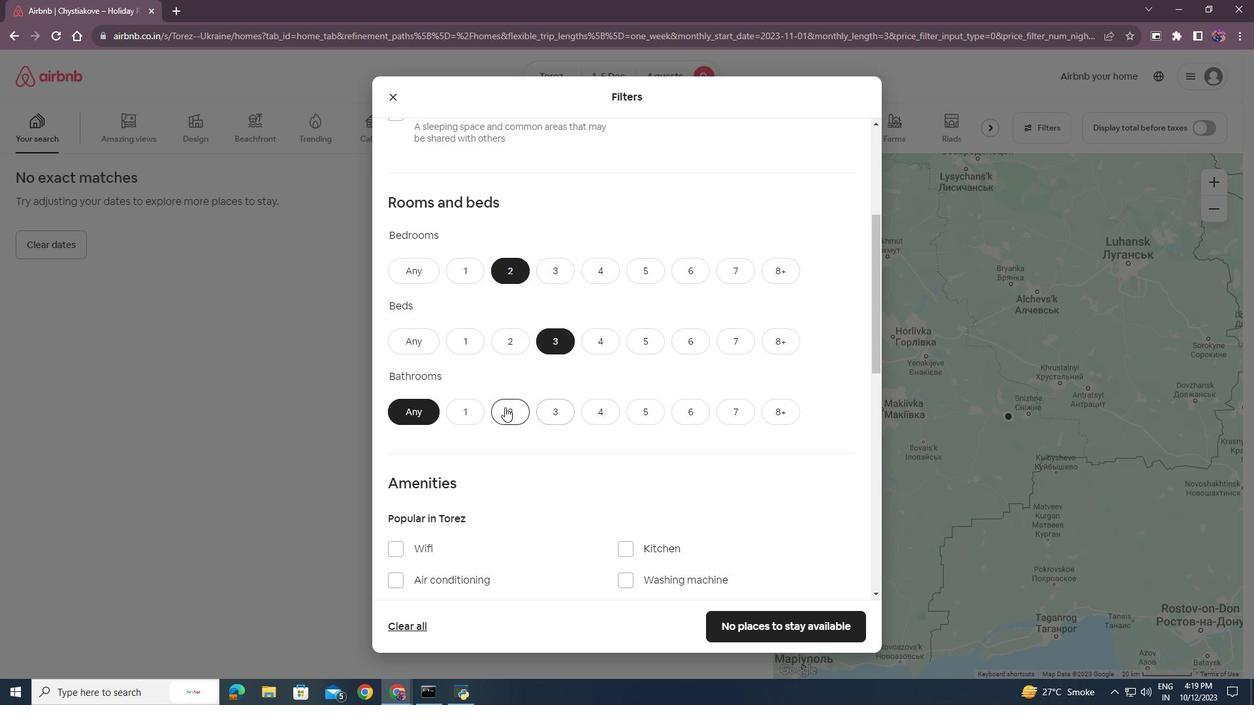 
Action: Mouse pressed left at (505, 407)
Screenshot: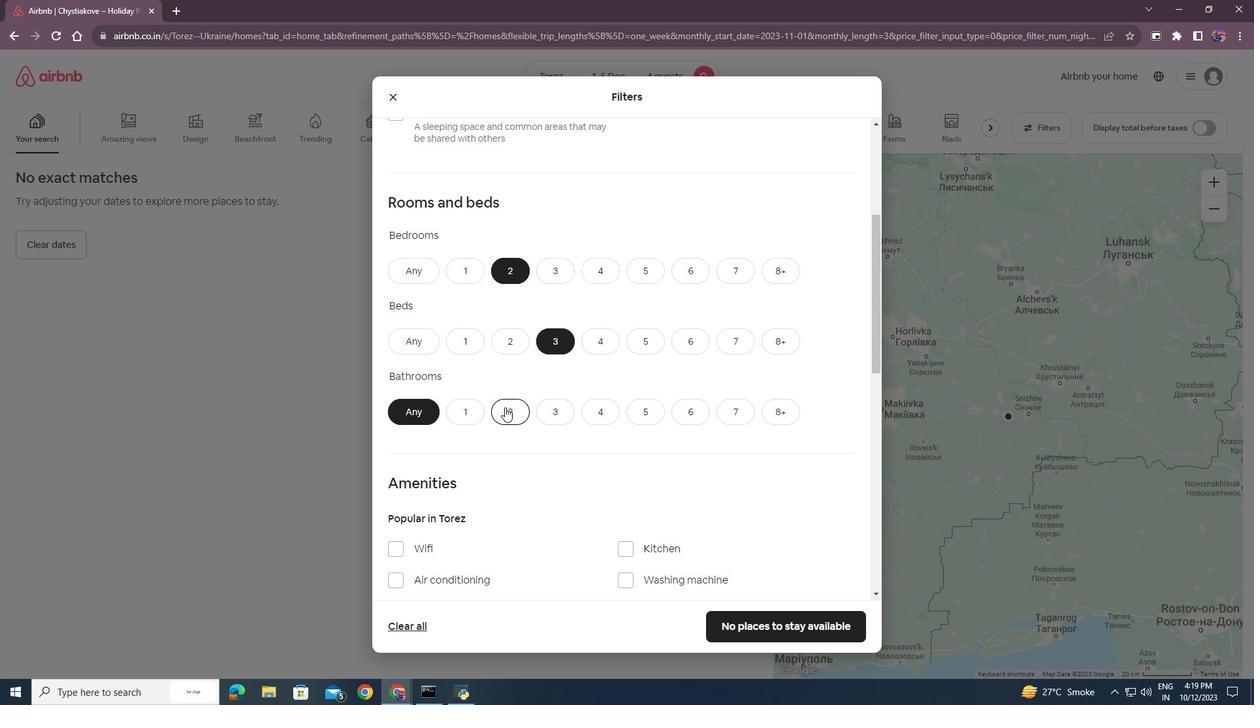 
Action: Mouse moved to (532, 469)
Screenshot: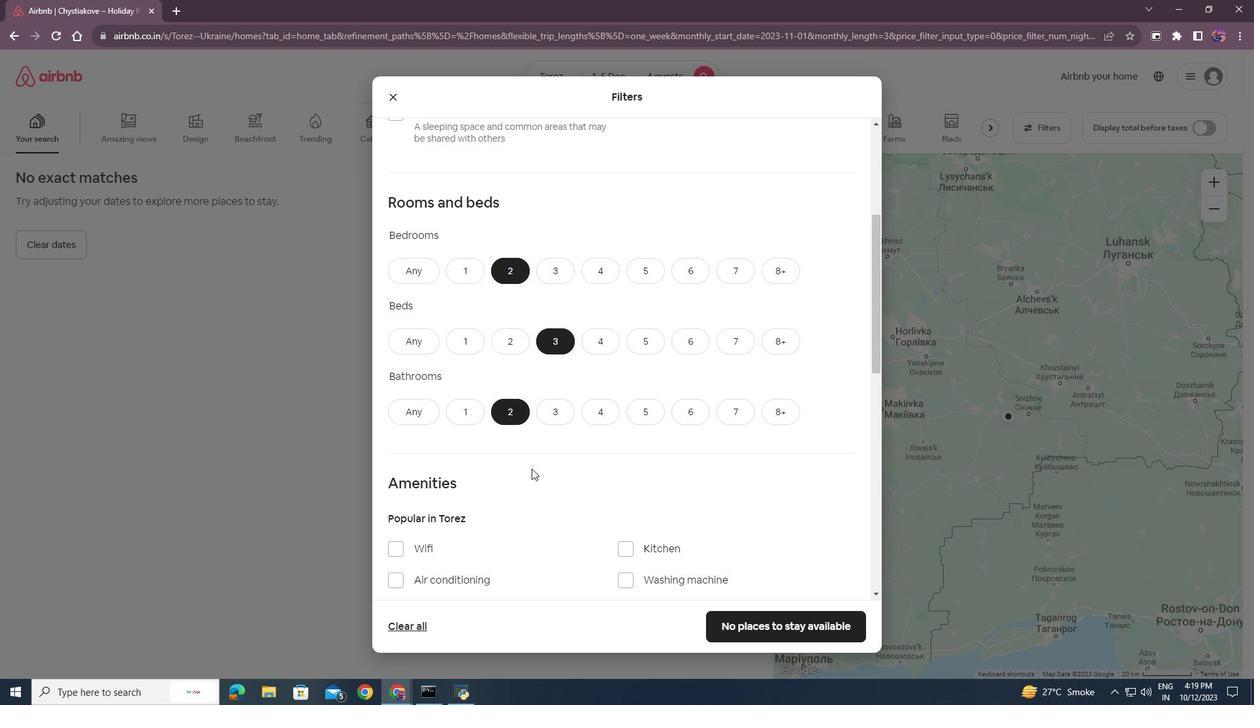
Action: Mouse scrolled (532, 468) with delta (0, 0)
Screenshot: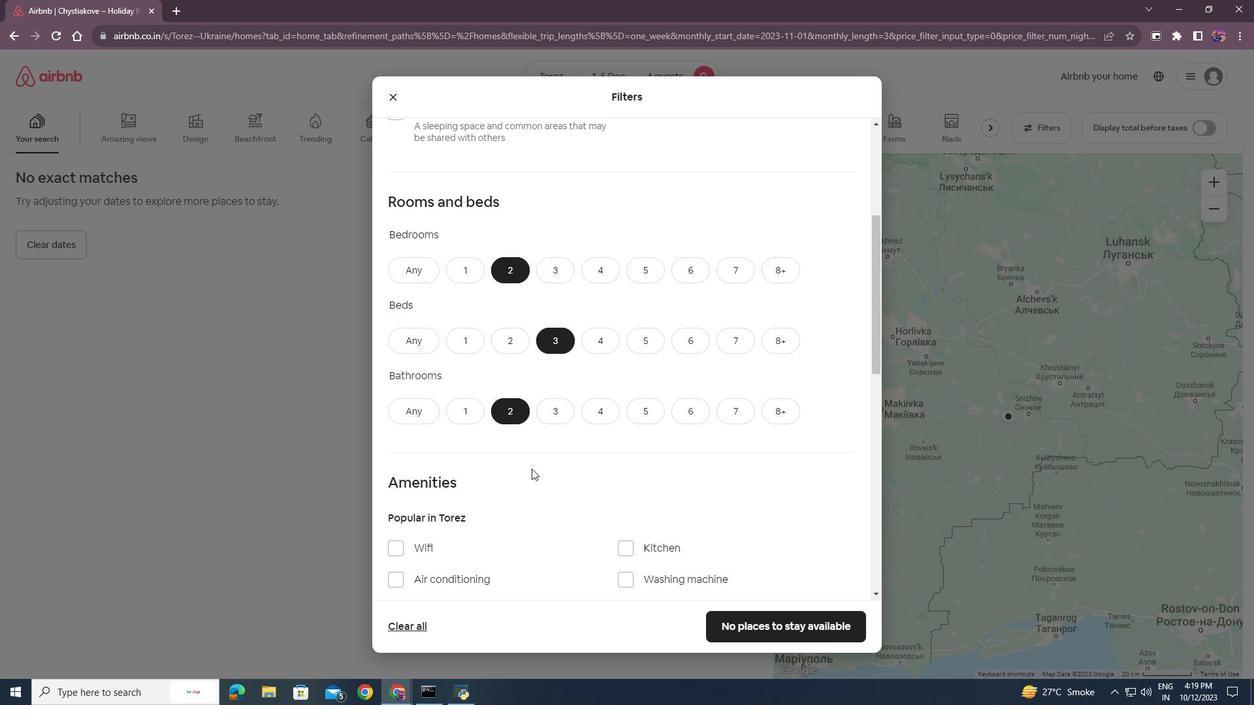 
Action: Mouse scrolled (532, 468) with delta (0, 0)
Screenshot: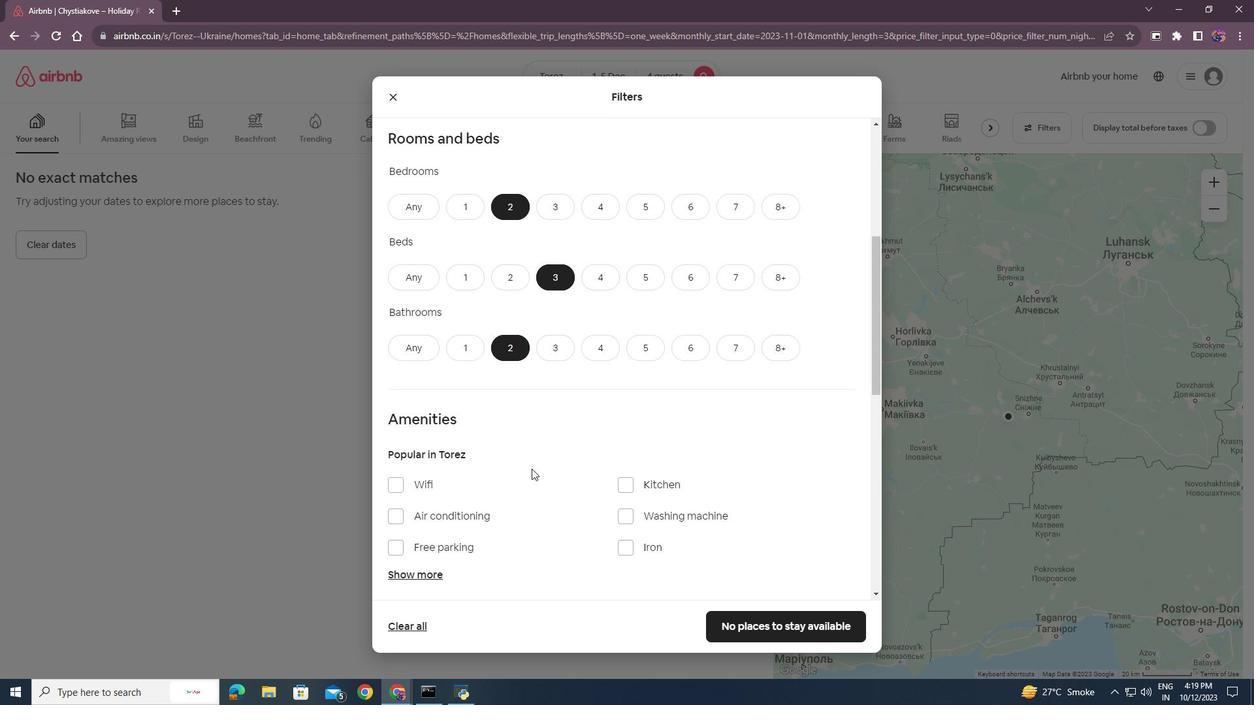 
Action: Mouse scrolled (532, 468) with delta (0, 0)
Screenshot: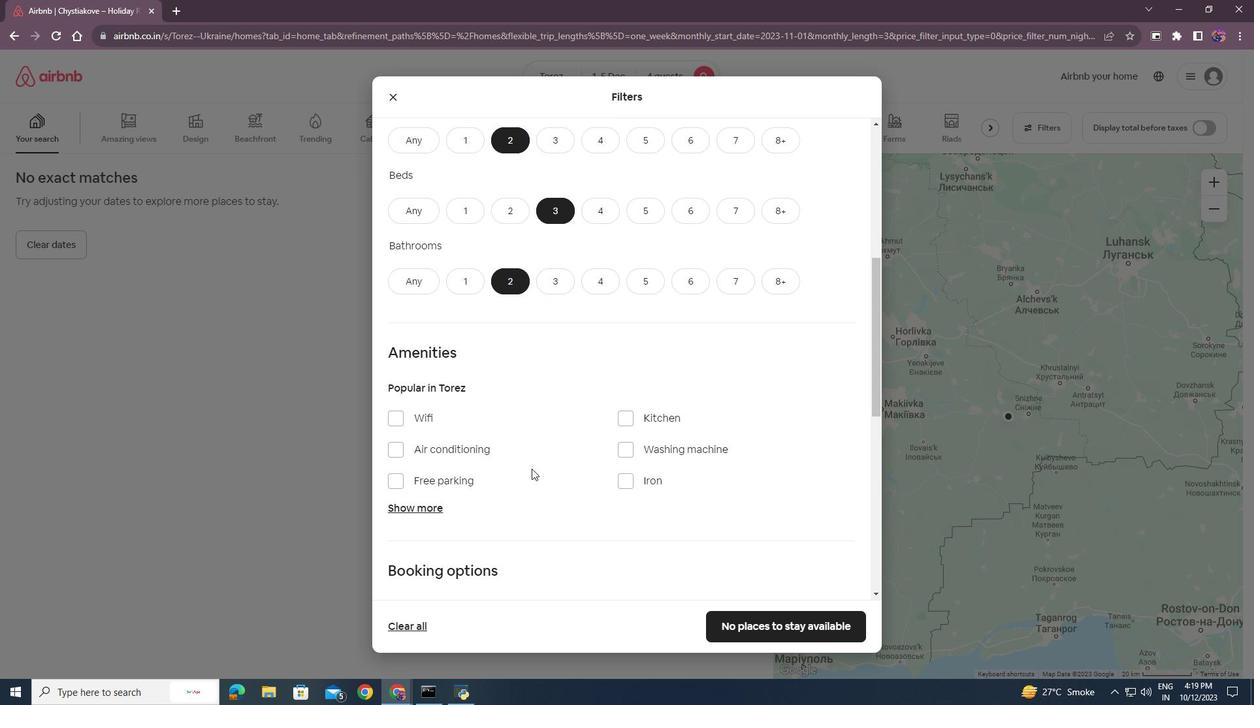 
Action: Mouse moved to (548, 469)
Screenshot: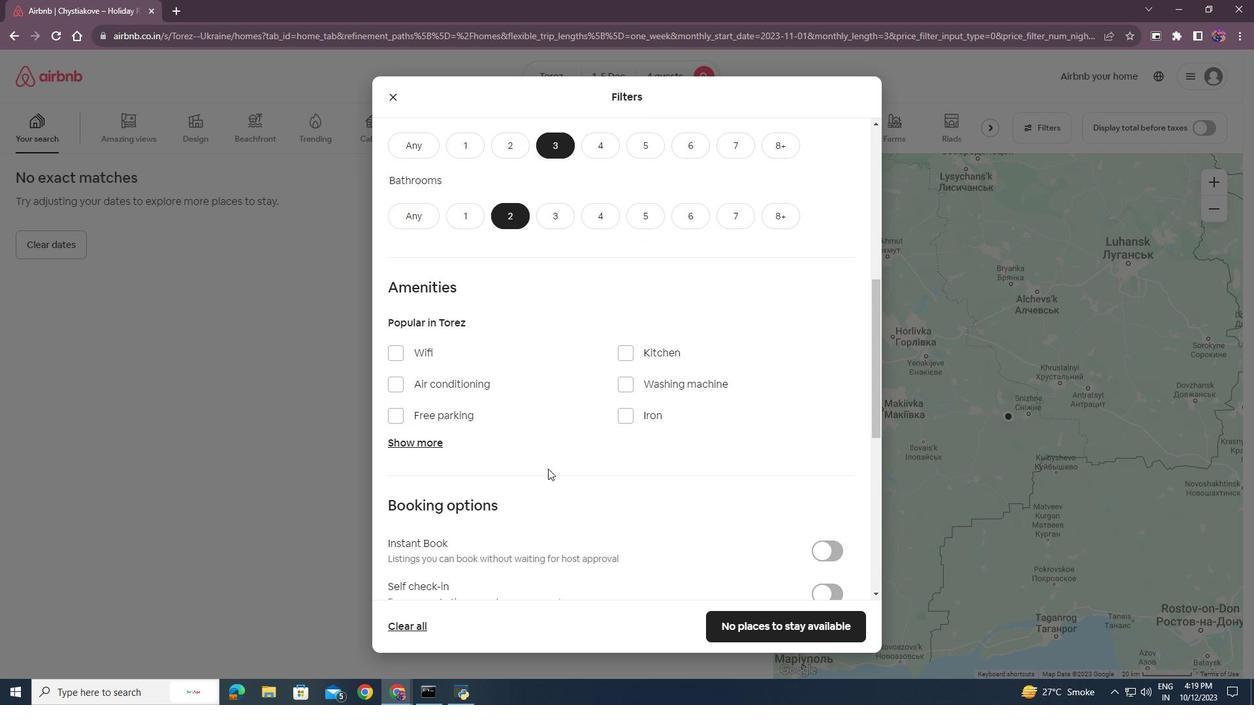 
Action: Mouse scrolled (548, 468) with delta (0, 0)
Screenshot: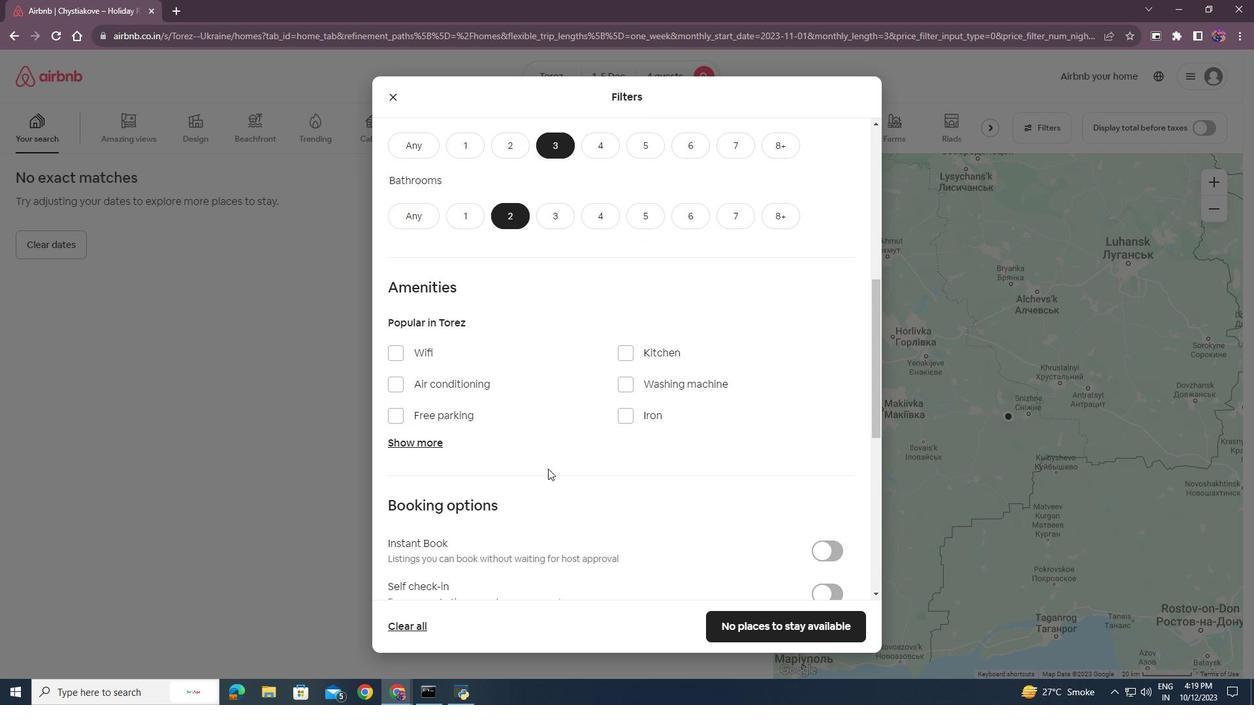 
Action: Mouse moved to (478, 477)
Screenshot: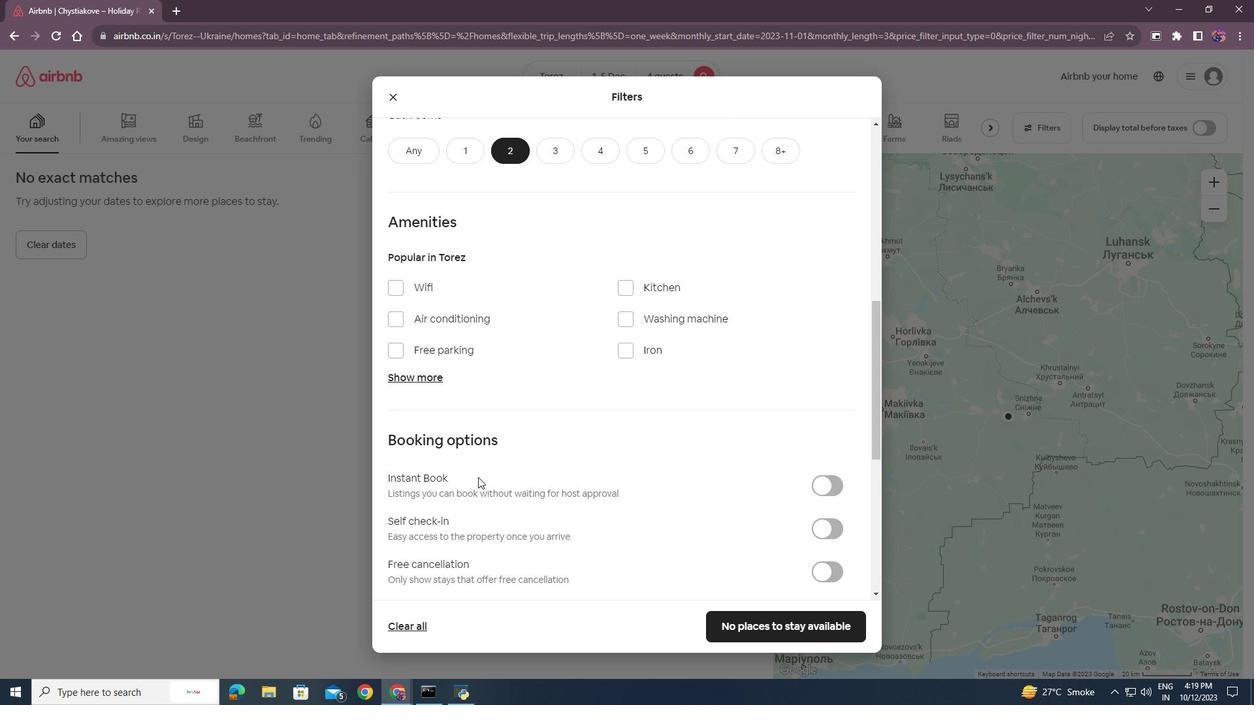 
Action: Mouse scrolled (478, 477) with delta (0, 0)
Screenshot: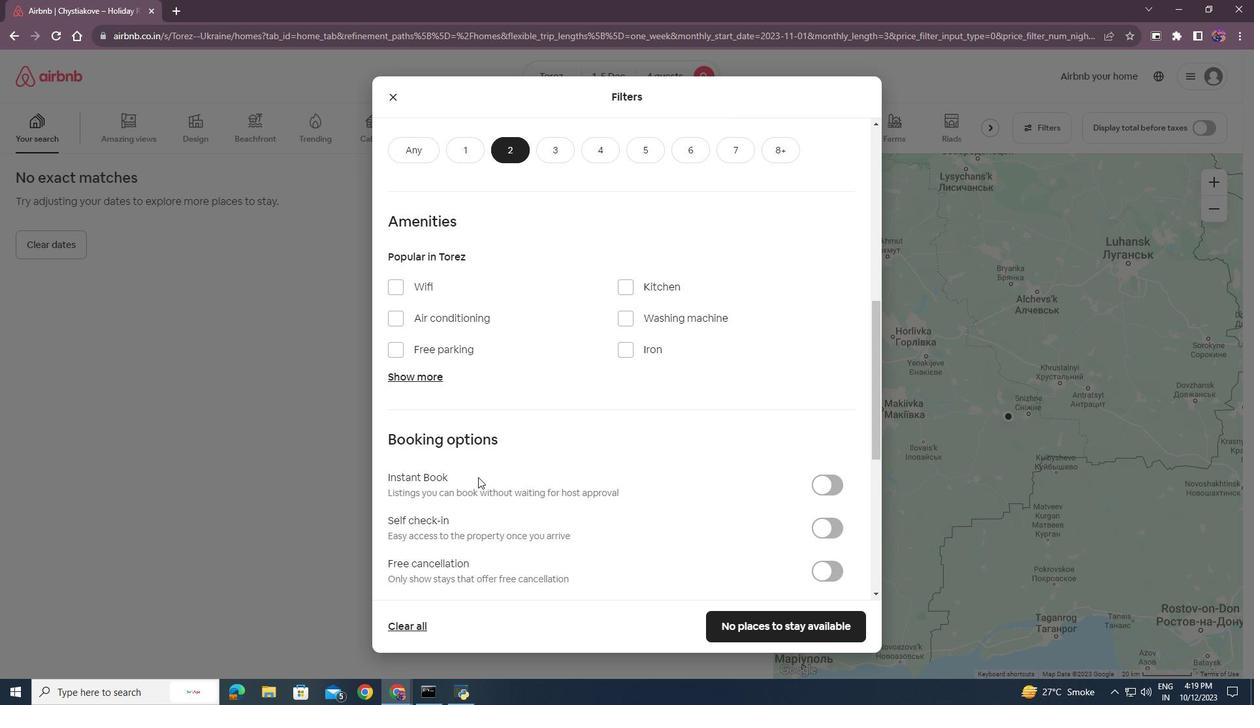 
Action: Mouse moved to (819, 465)
Screenshot: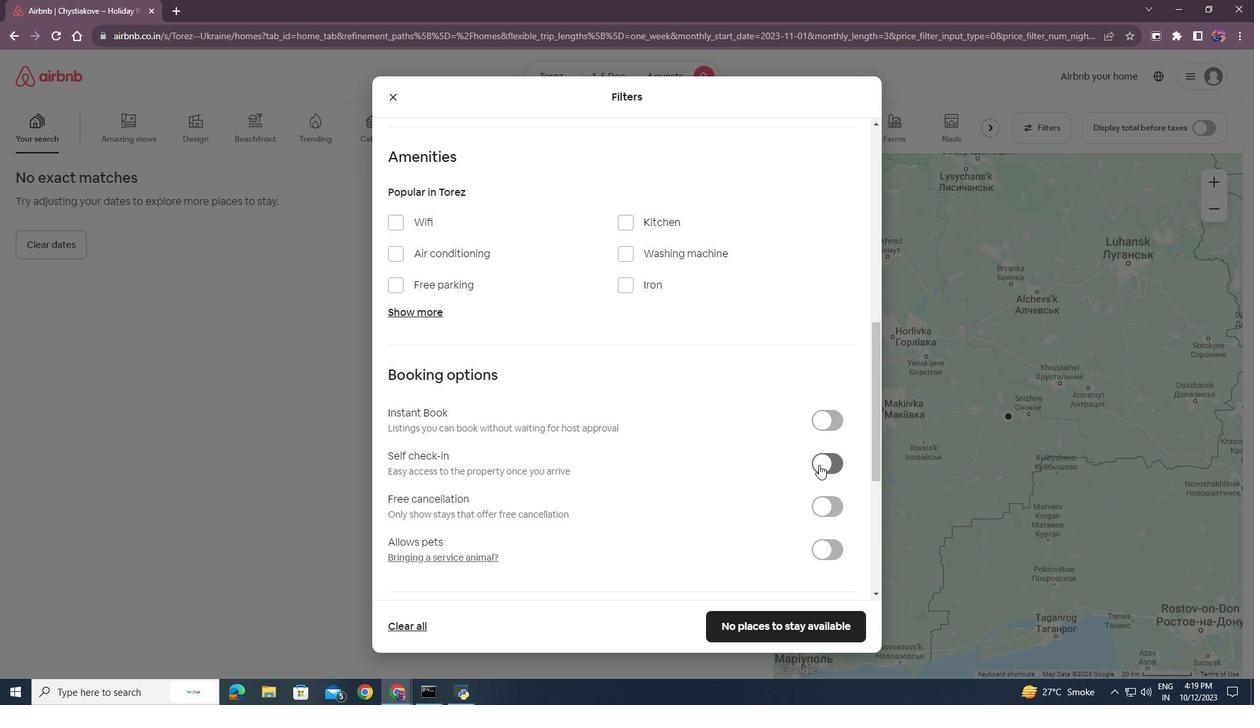
Action: Mouse pressed left at (819, 465)
Screenshot: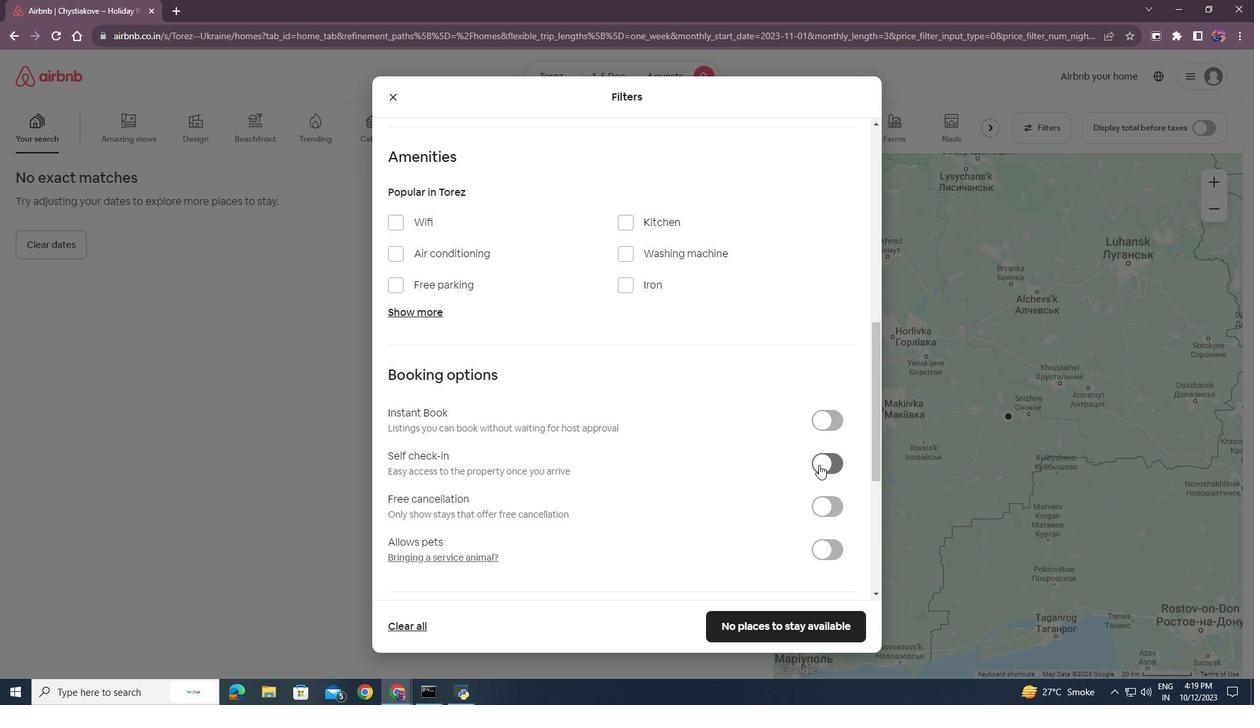 
Action: Mouse moved to (664, 516)
Screenshot: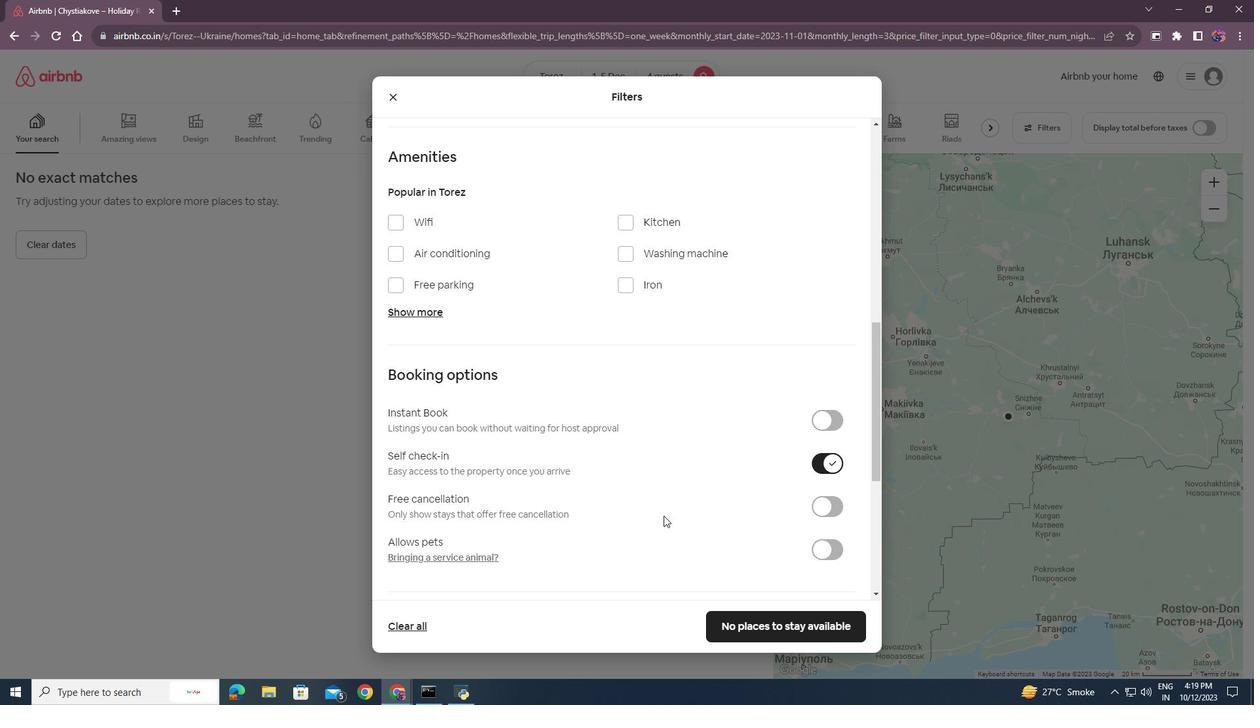 
Action: Mouse scrolled (664, 515) with delta (0, 0)
Screenshot: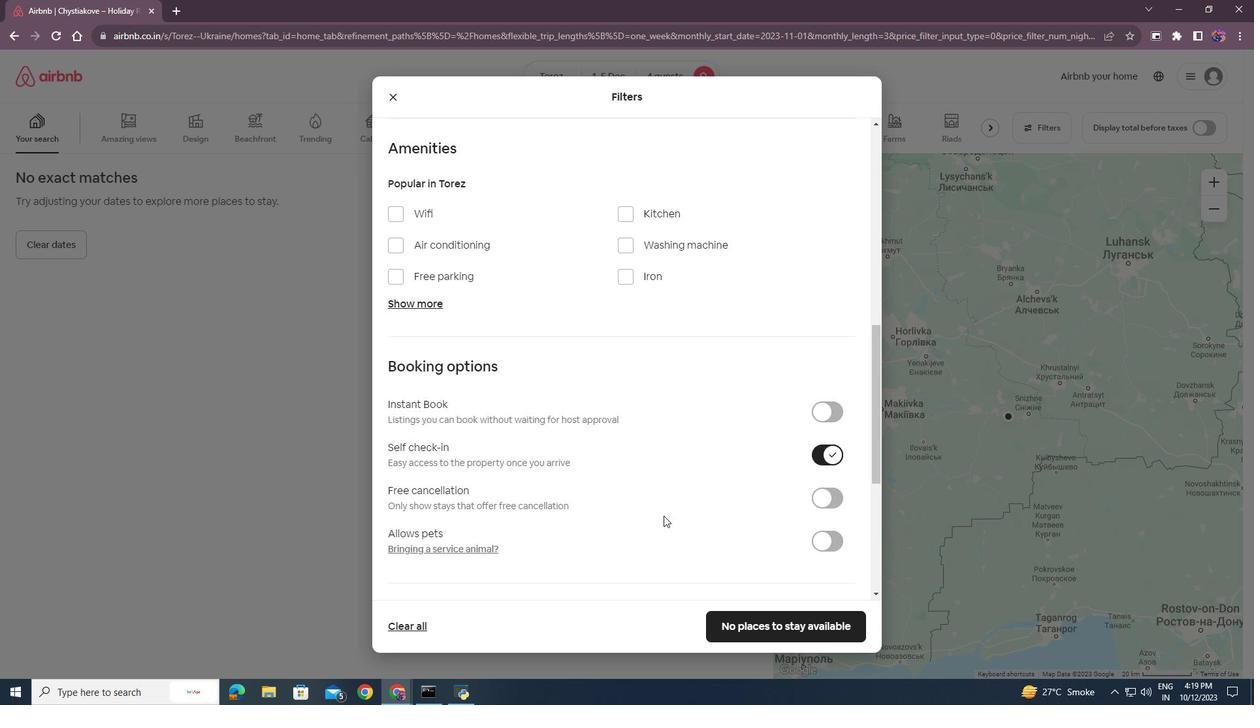 
Action: Mouse moved to (663, 516)
Screenshot: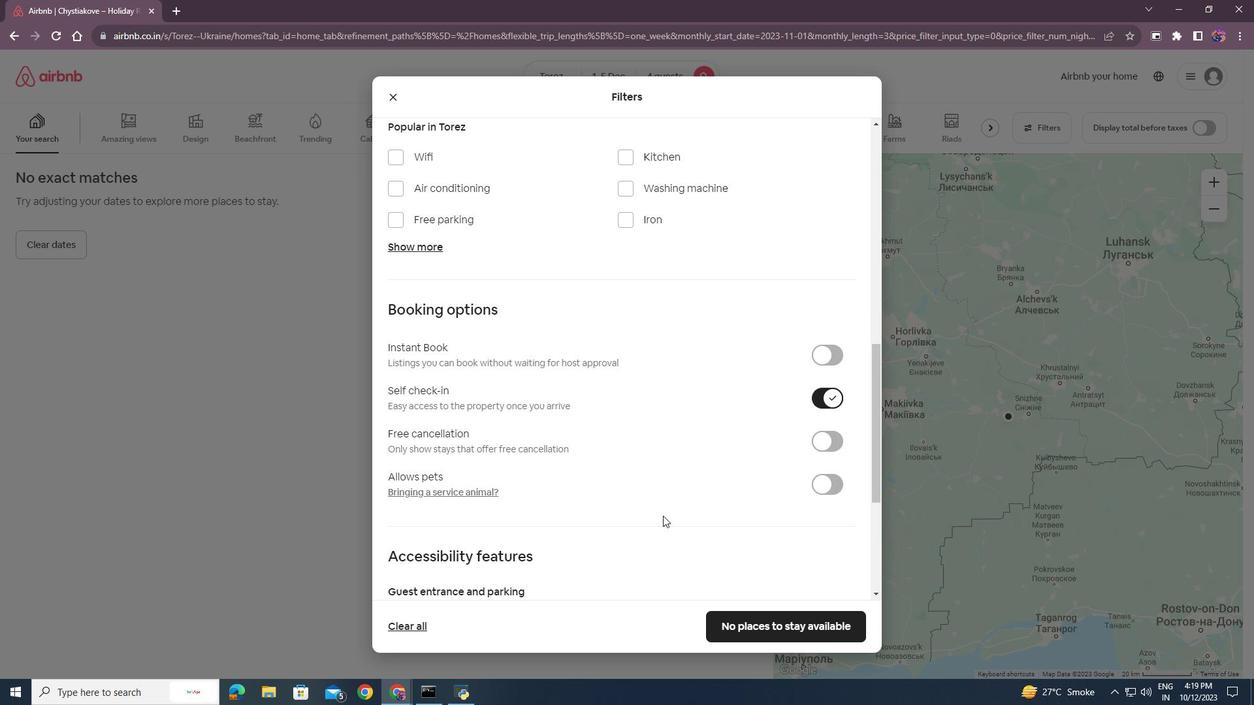 
Action: Mouse scrolled (663, 515) with delta (0, 0)
Screenshot: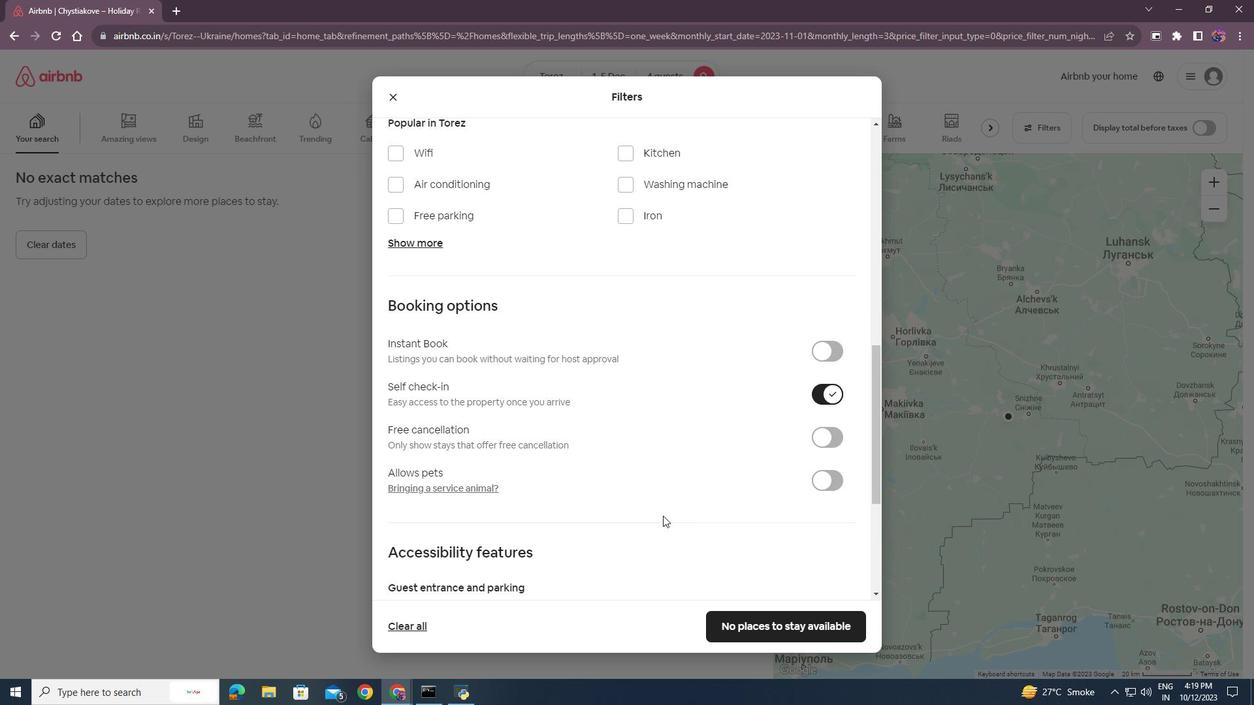 
Action: Mouse scrolled (663, 515) with delta (0, 0)
Screenshot: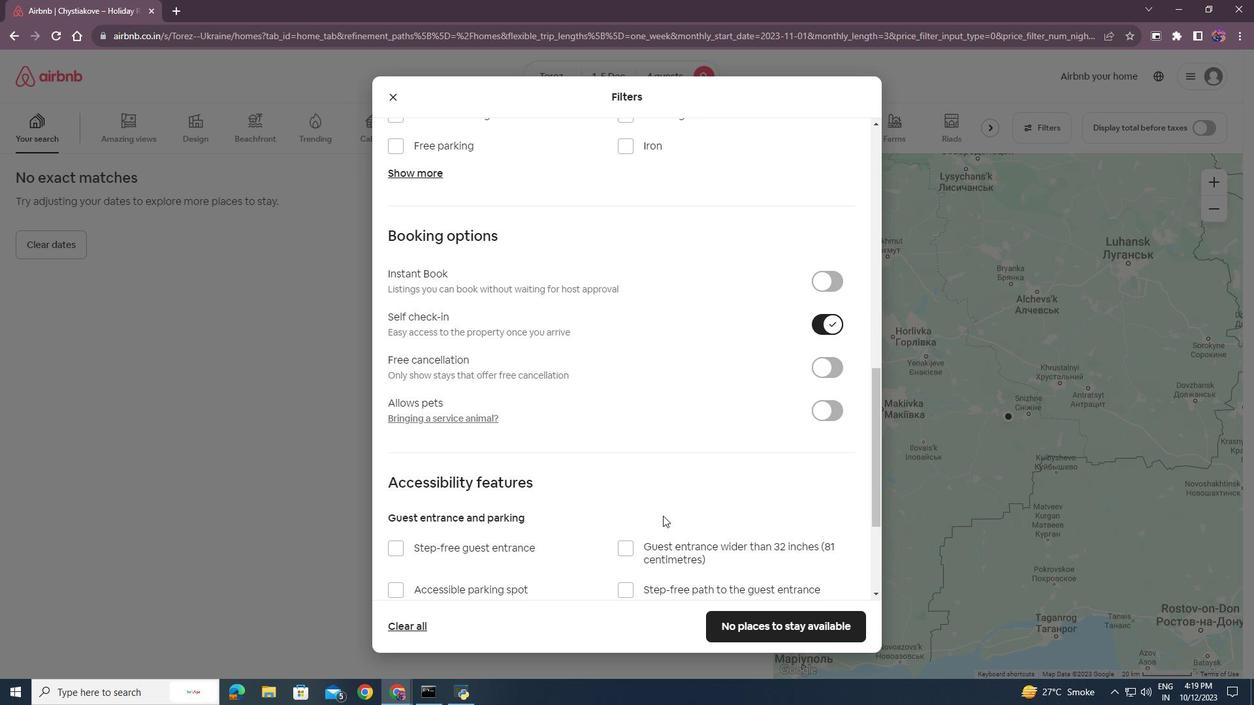 
Action: Mouse scrolled (663, 515) with delta (0, 0)
Screenshot: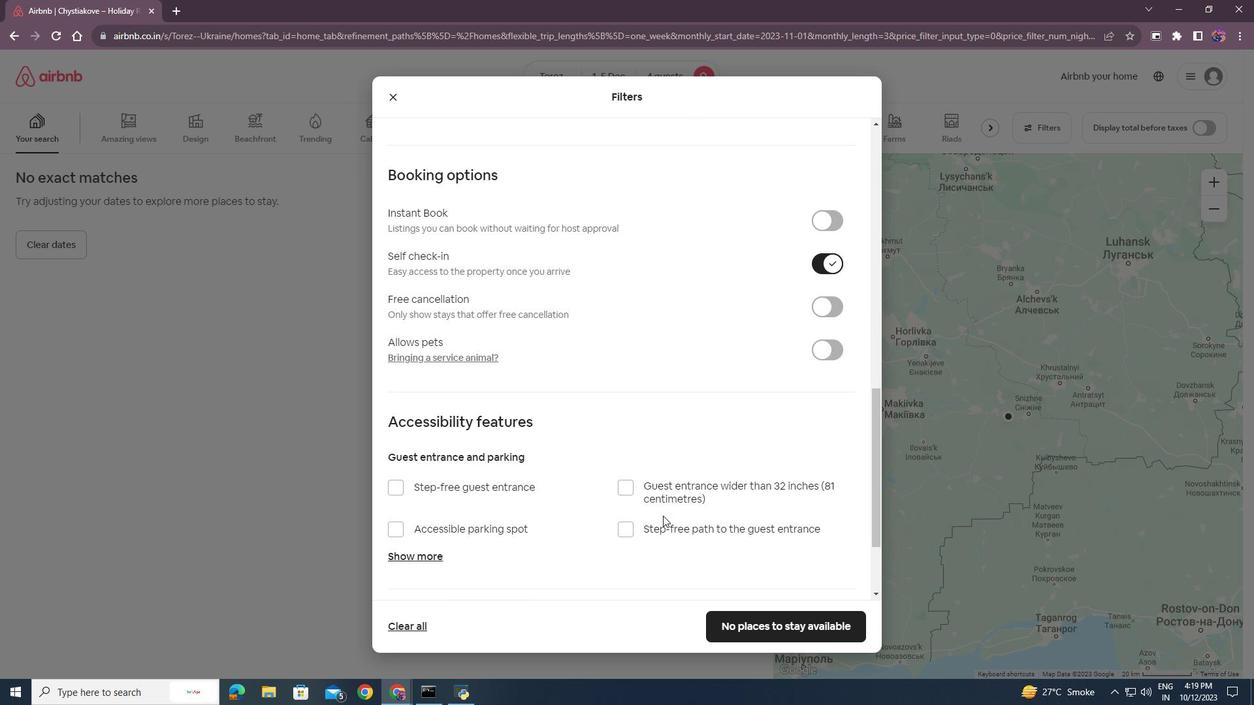
Action: Mouse moved to (790, 626)
Screenshot: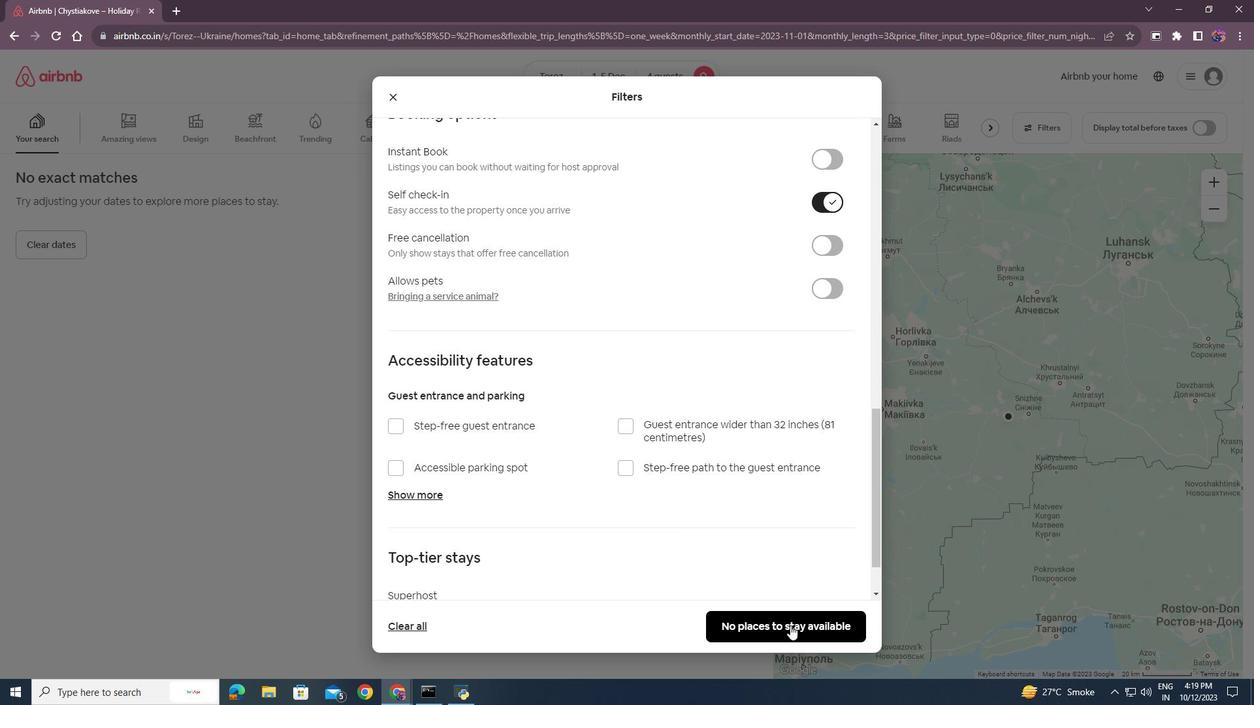 
Action: Mouse pressed left at (790, 626)
Screenshot: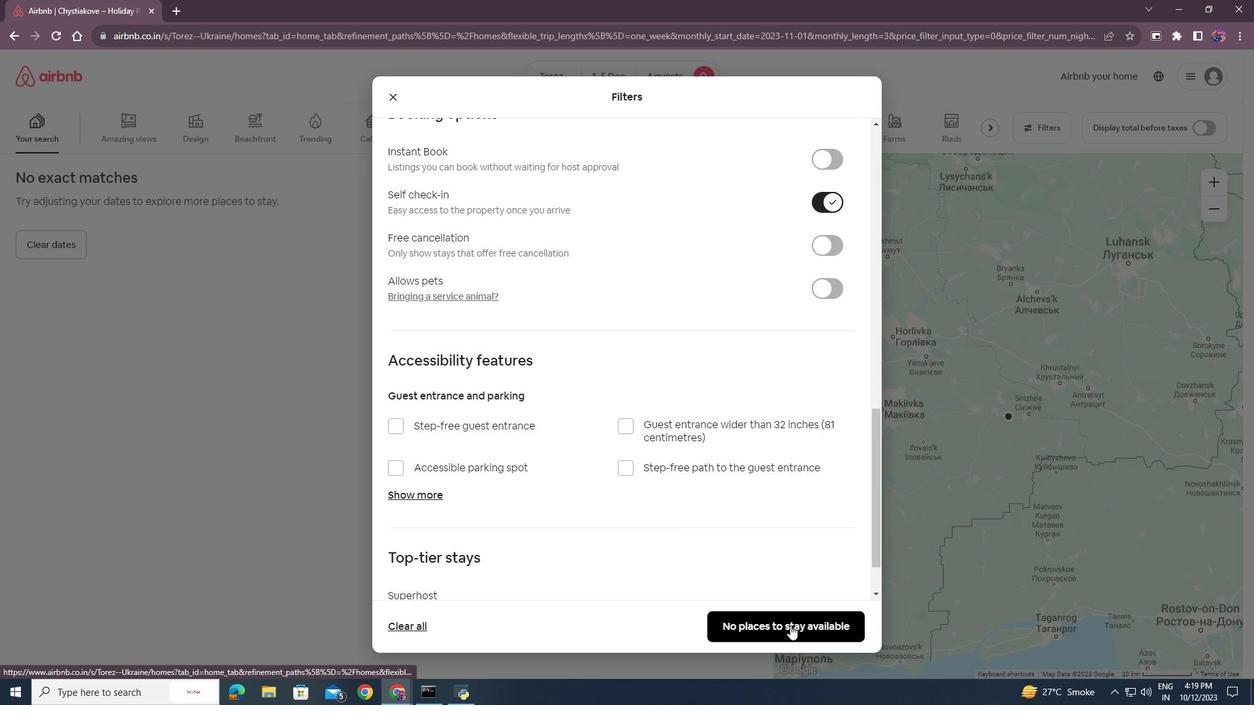 
Action: Mouse moved to (554, 488)
Screenshot: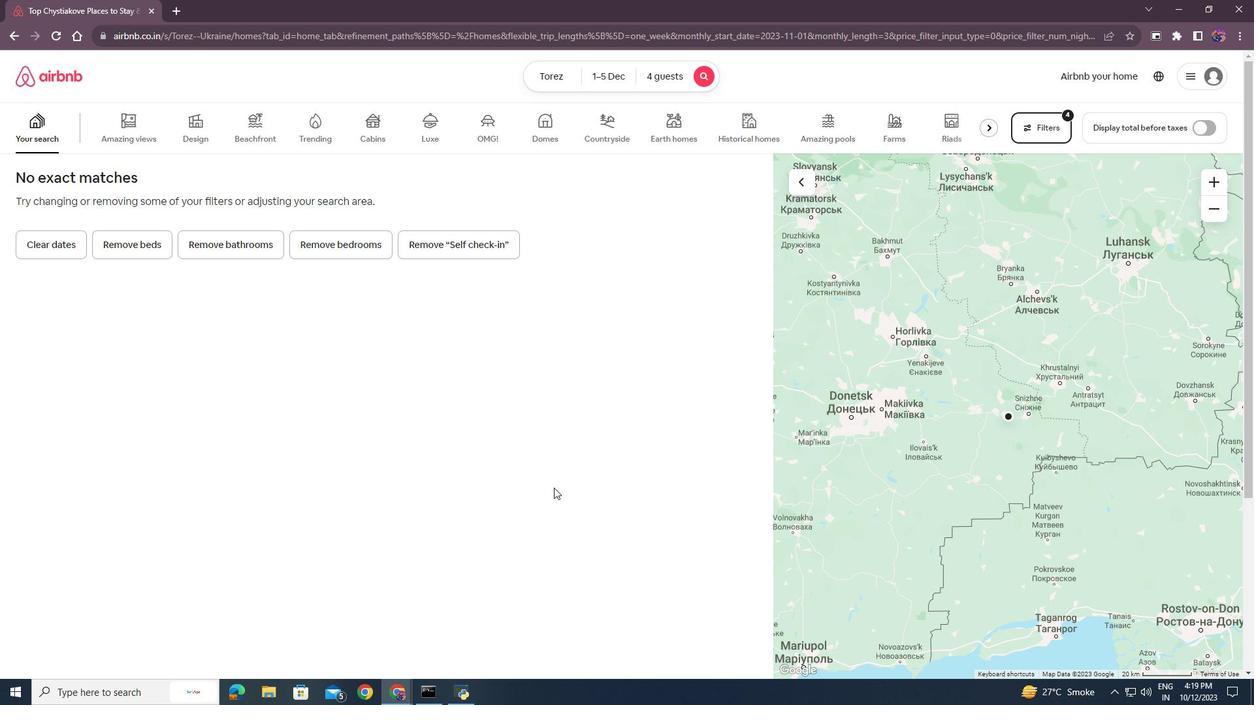 
